 Task: Log work in the project VitalTech for the issue 'Upgrade the accessibility of a mobile application to comply with international accessibility standards' spent time as '5w 5d 16h 23m' and remaining time as '3w 3d 7h 10m' and clone the issue. Now add the issue to the epic 'Virtual Desktop Infrastructure (VDI) Implementation'.
Action: Mouse moved to (269, 66)
Screenshot: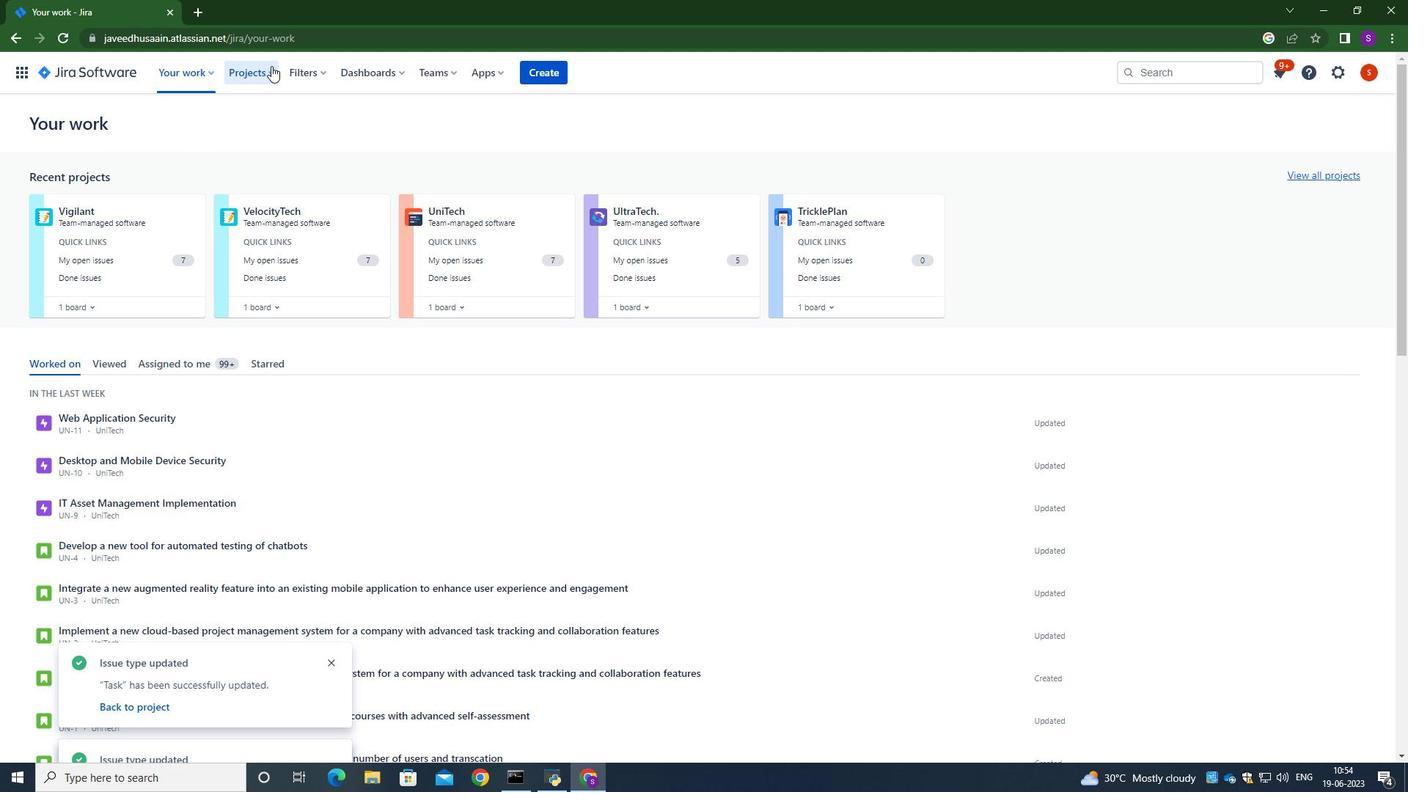 
Action: Mouse pressed left at (269, 66)
Screenshot: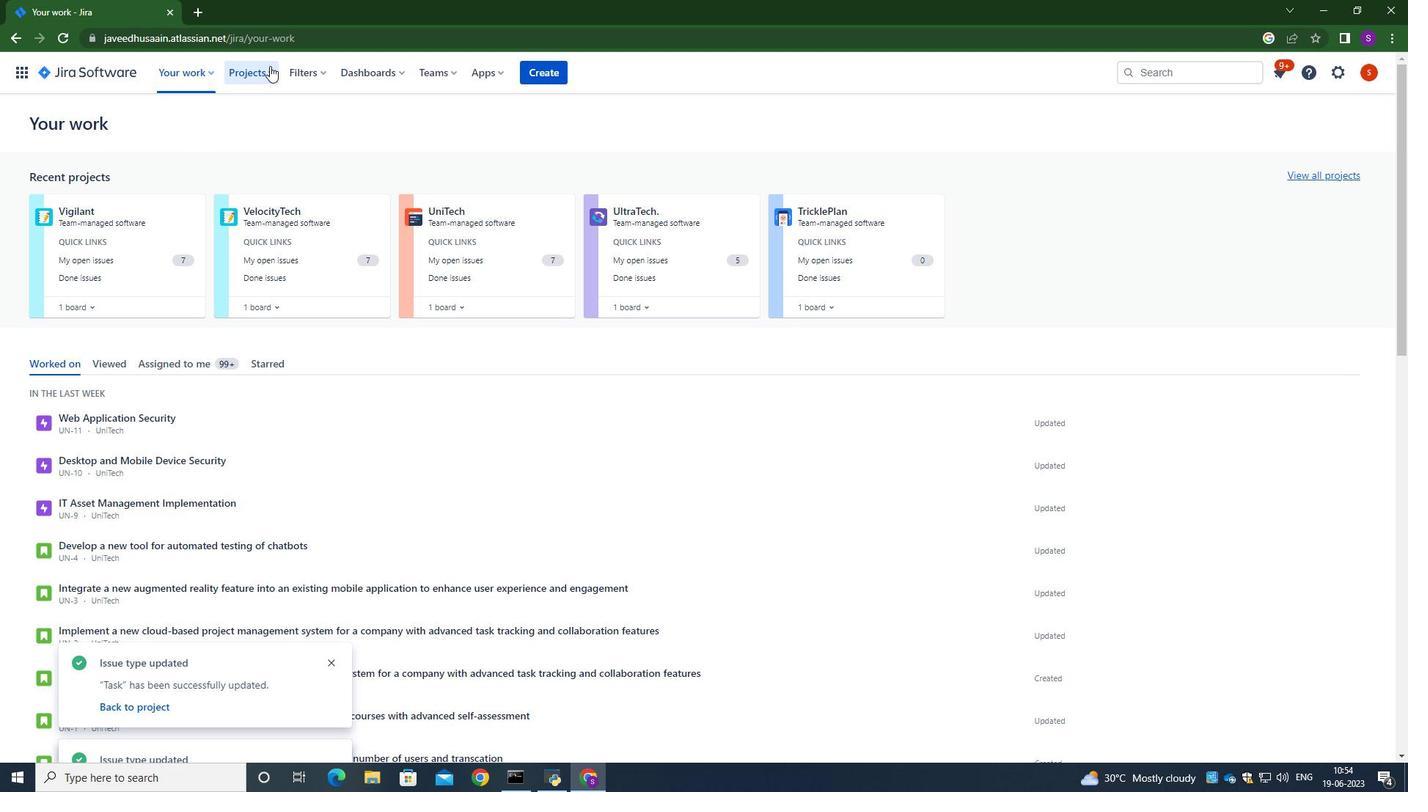 
Action: Mouse moved to (282, 134)
Screenshot: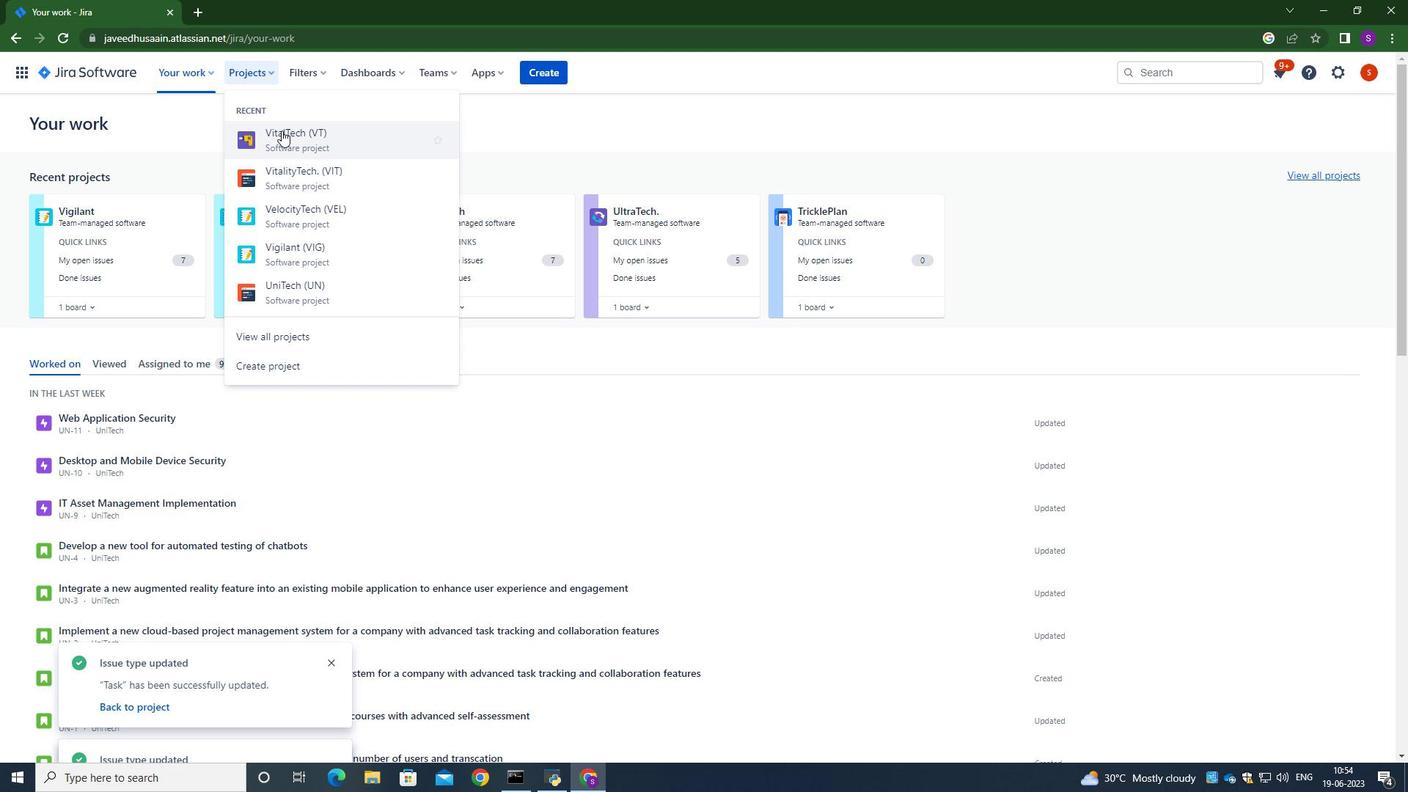 
Action: Mouse pressed left at (282, 134)
Screenshot: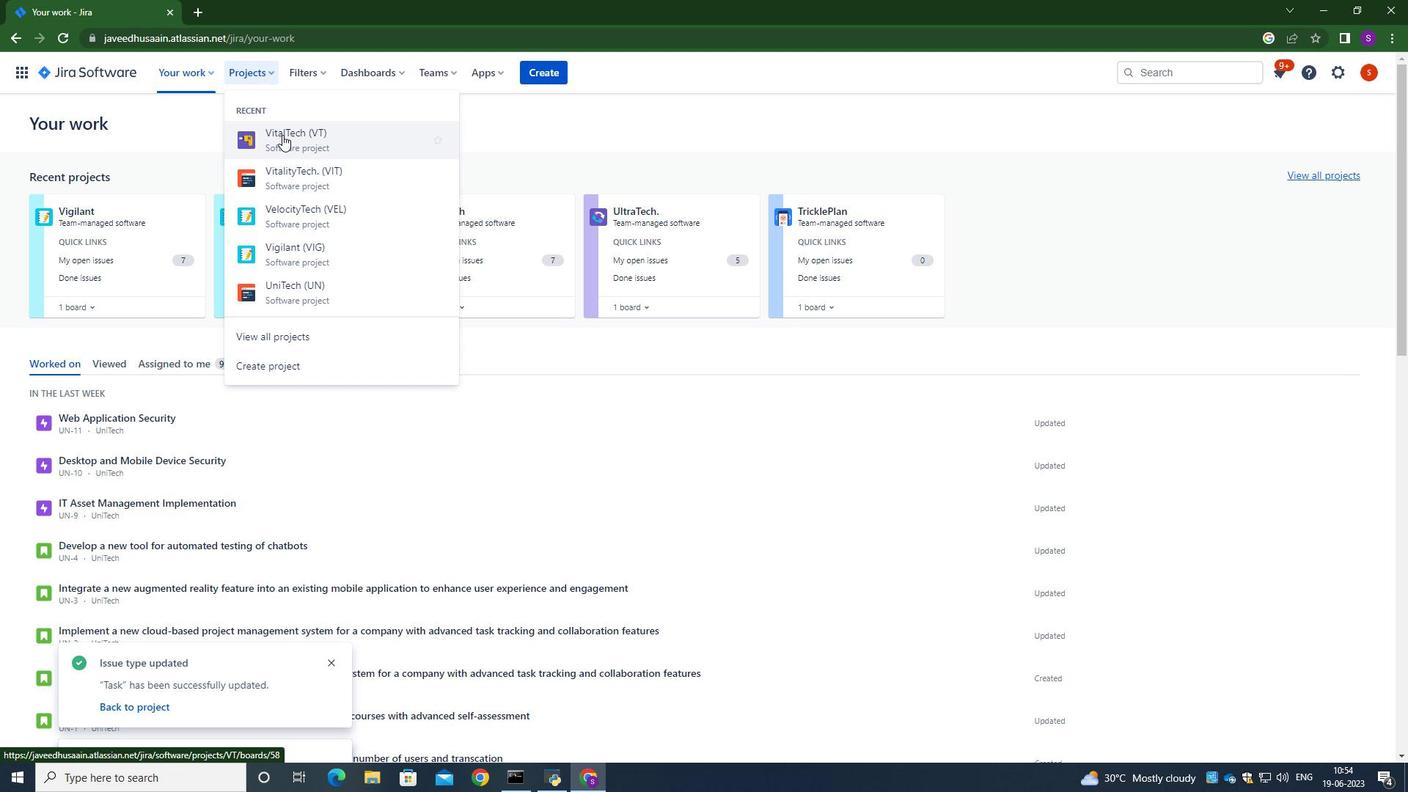 
Action: Mouse moved to (69, 218)
Screenshot: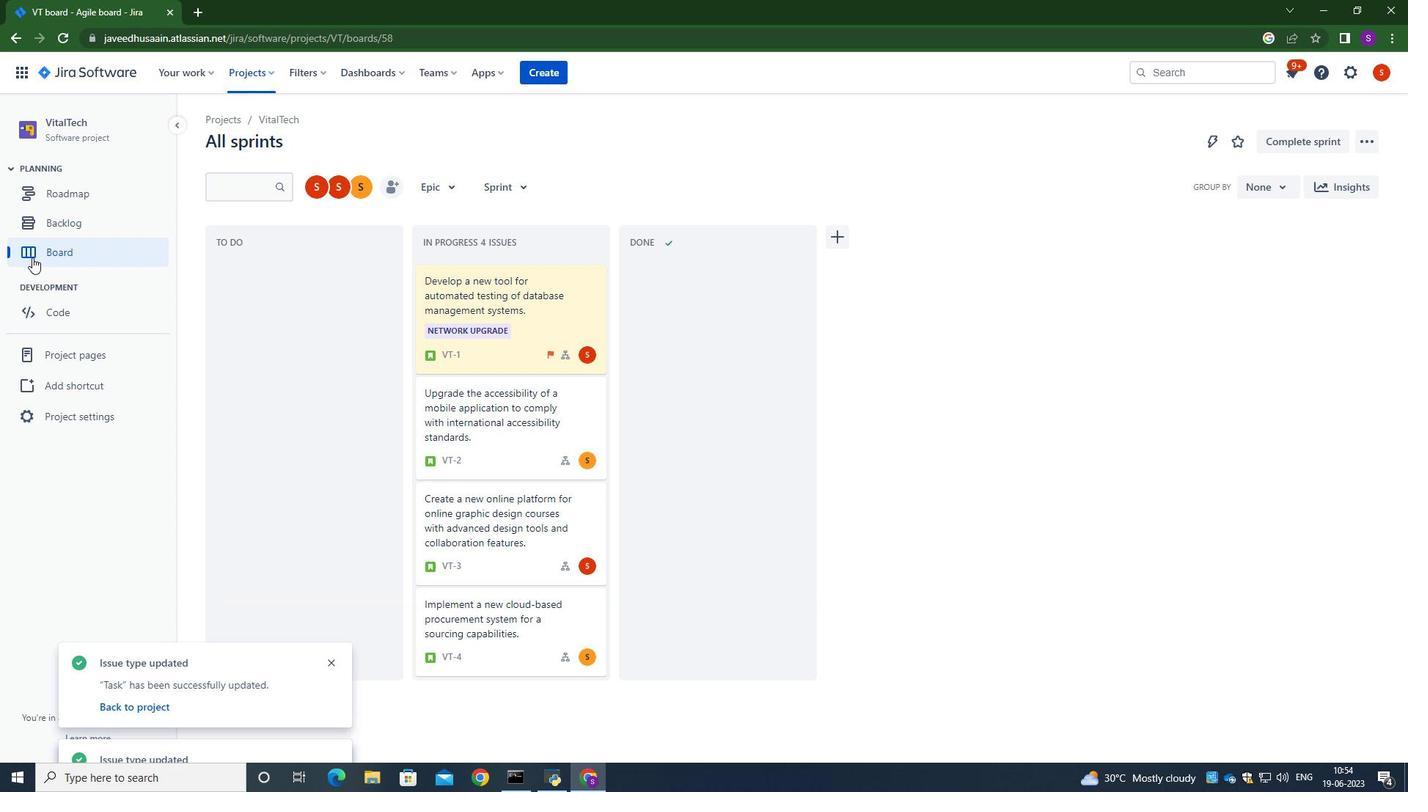
Action: Mouse pressed left at (69, 218)
Screenshot: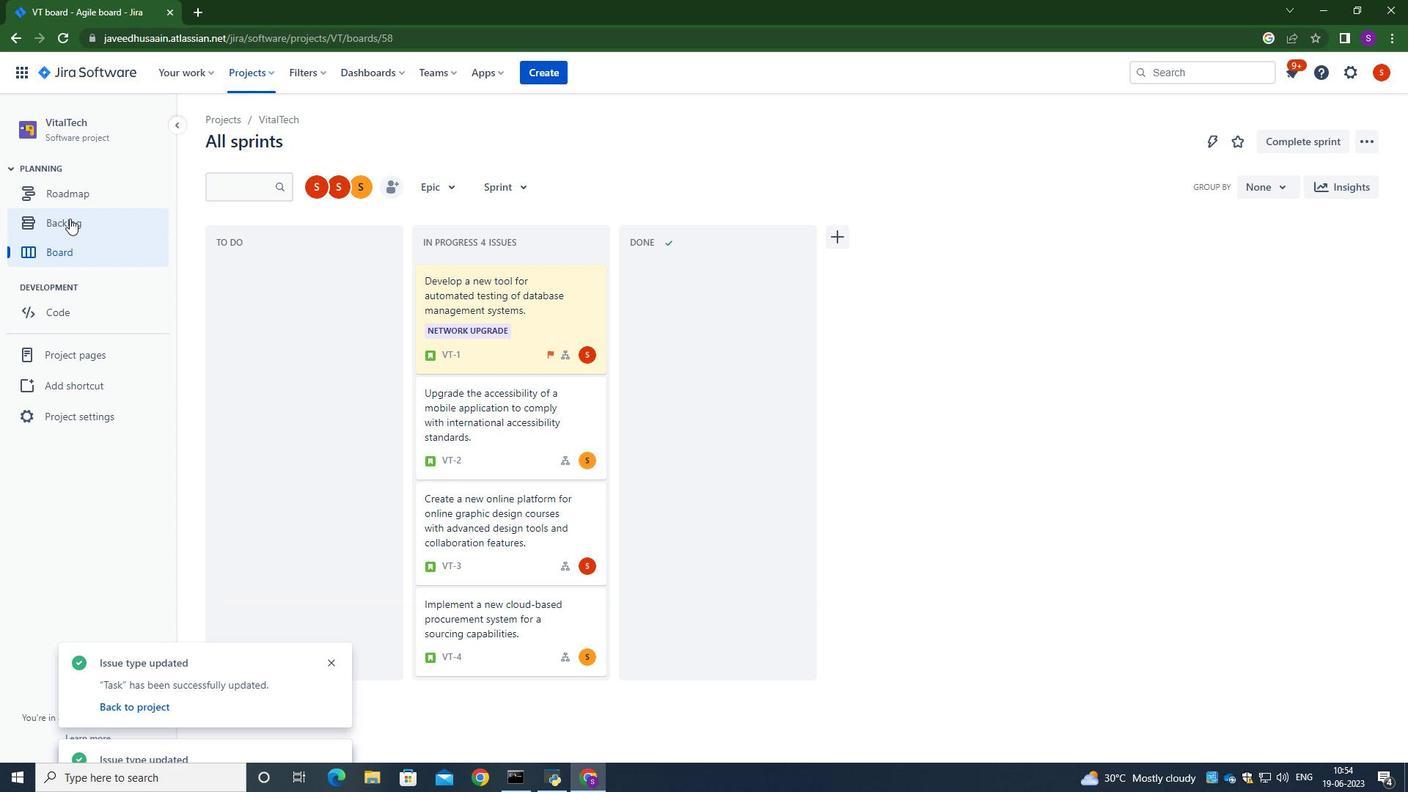
Action: Mouse moved to (636, 303)
Screenshot: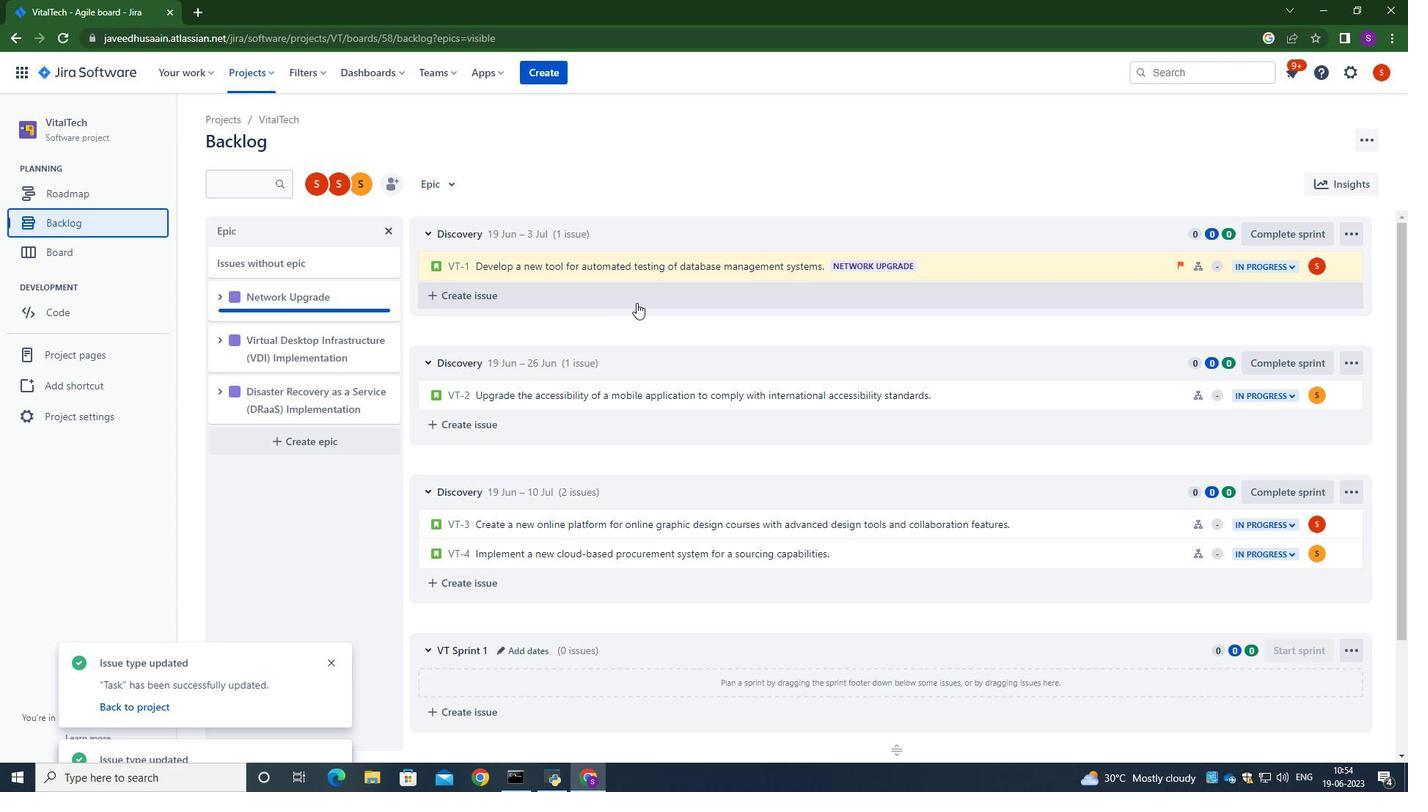 
Action: Mouse scrolled (636, 302) with delta (0, 0)
Screenshot: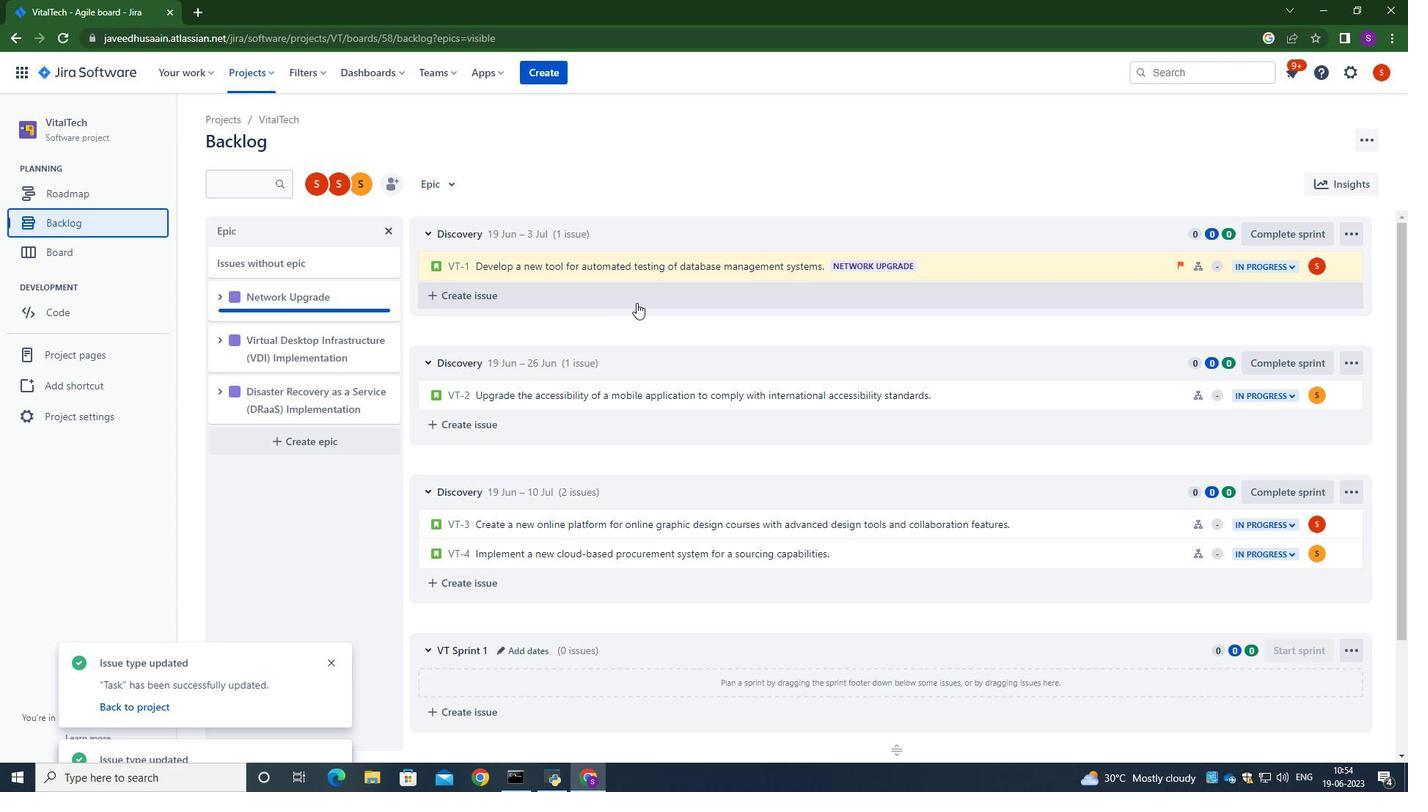 
Action: Mouse moved to (547, 320)
Screenshot: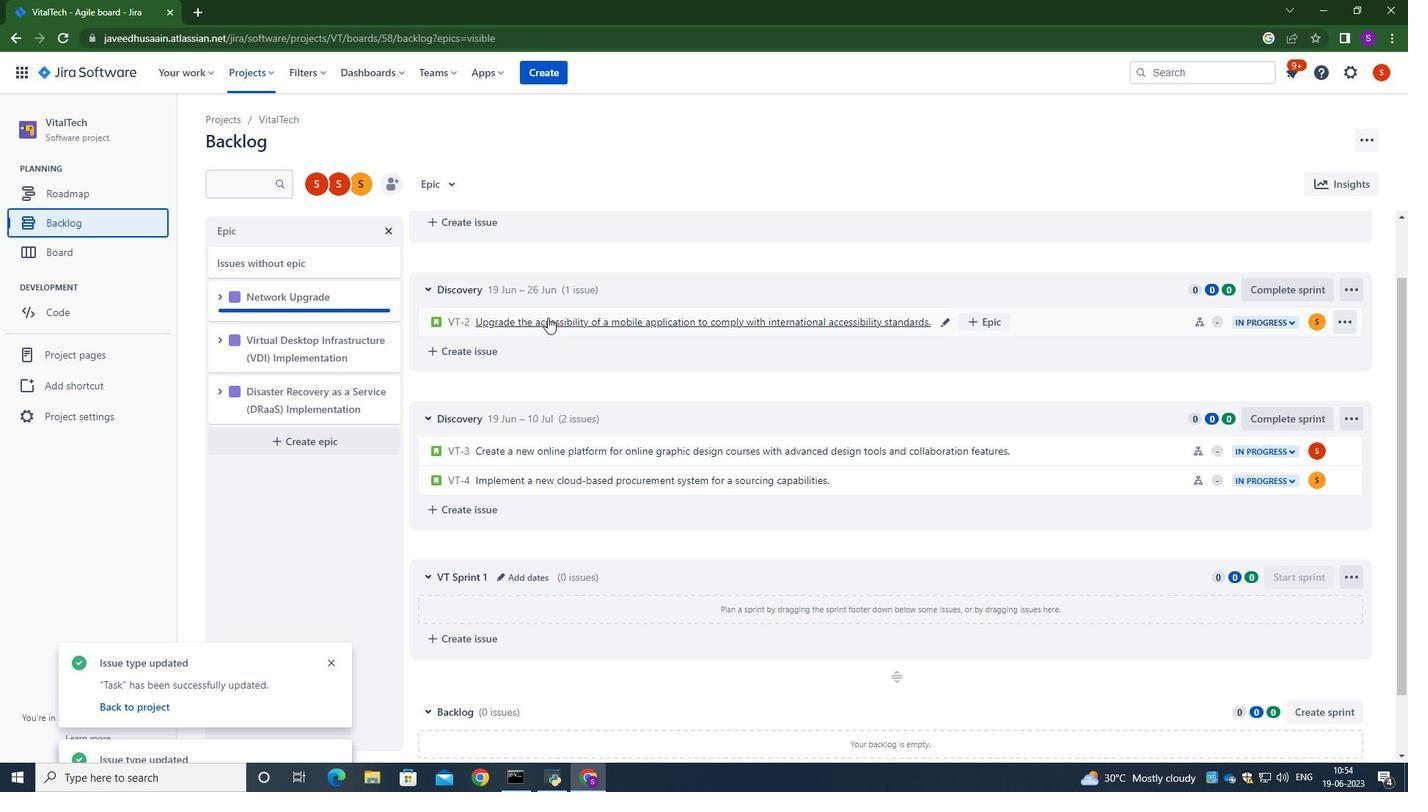
Action: Mouse pressed left at (547, 320)
Screenshot: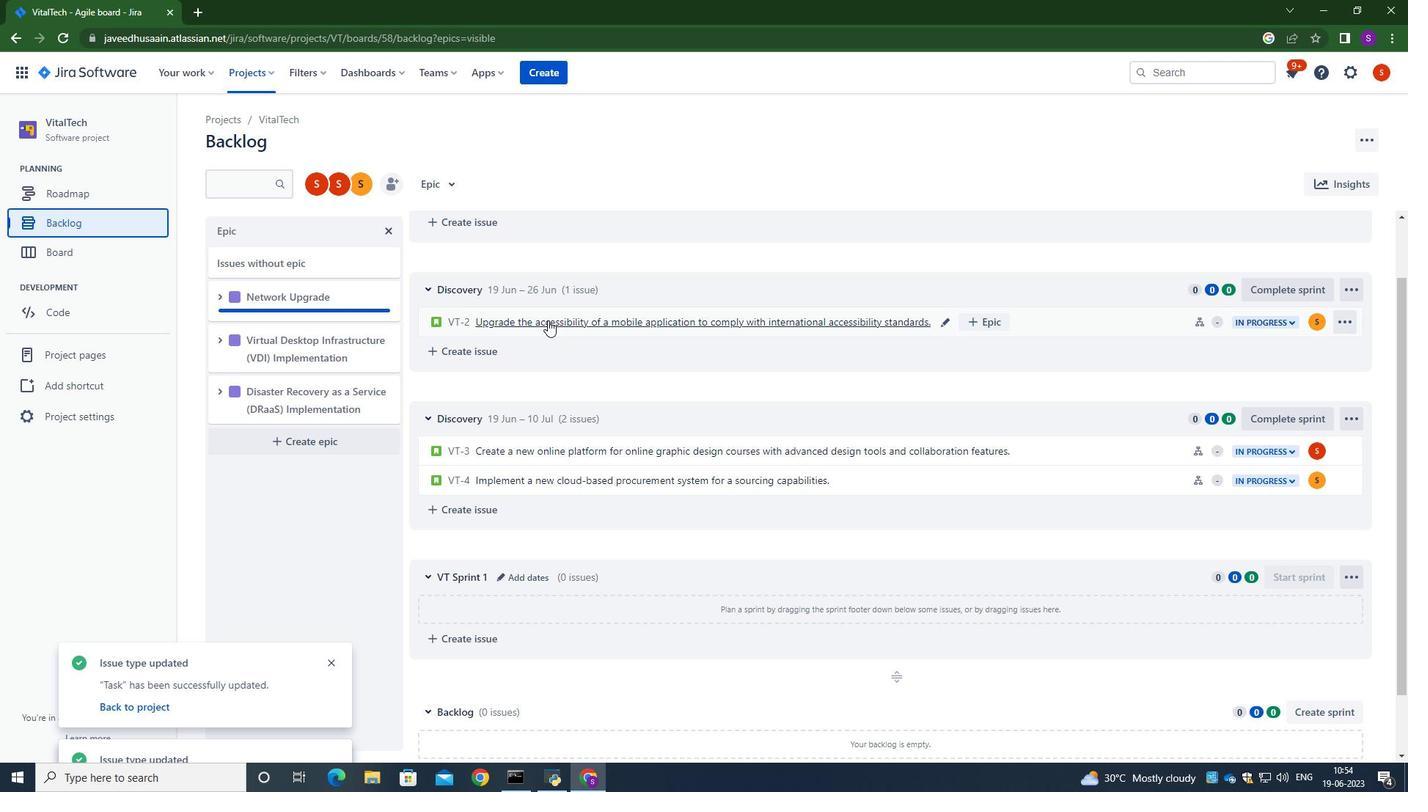 
Action: Mouse moved to (1346, 233)
Screenshot: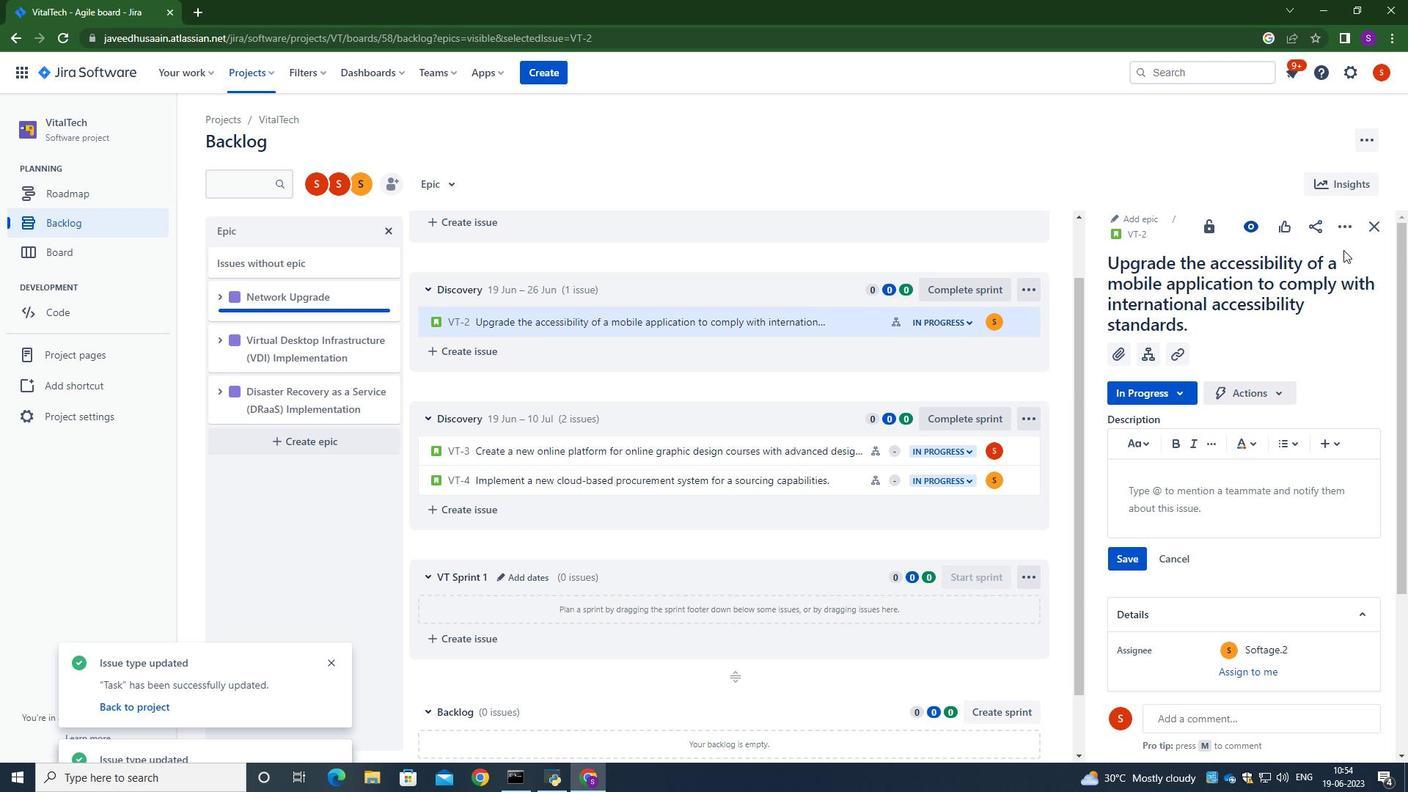 
Action: Mouse pressed left at (1346, 233)
Screenshot: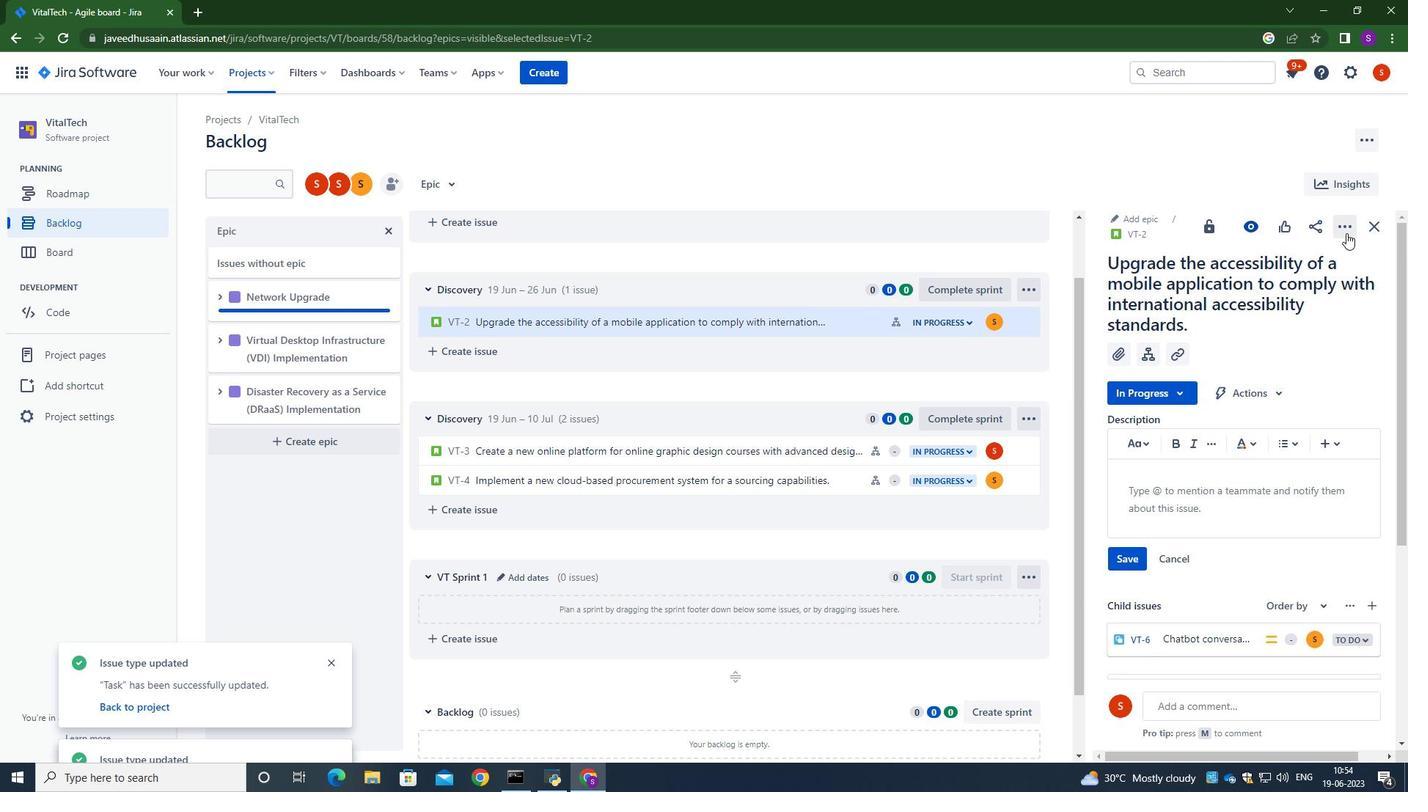 
Action: Mouse moved to (1268, 264)
Screenshot: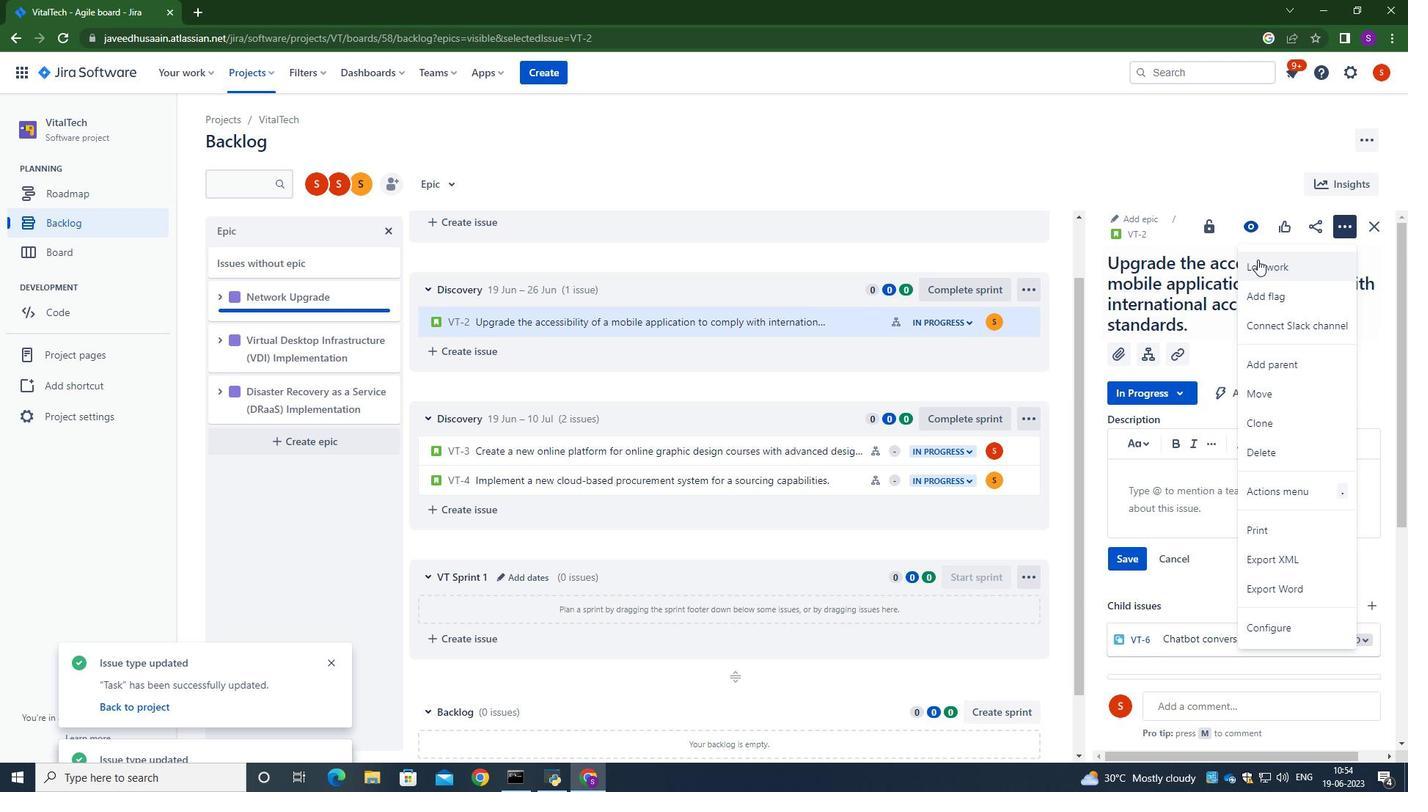 
Action: Mouse pressed left at (1268, 264)
Screenshot: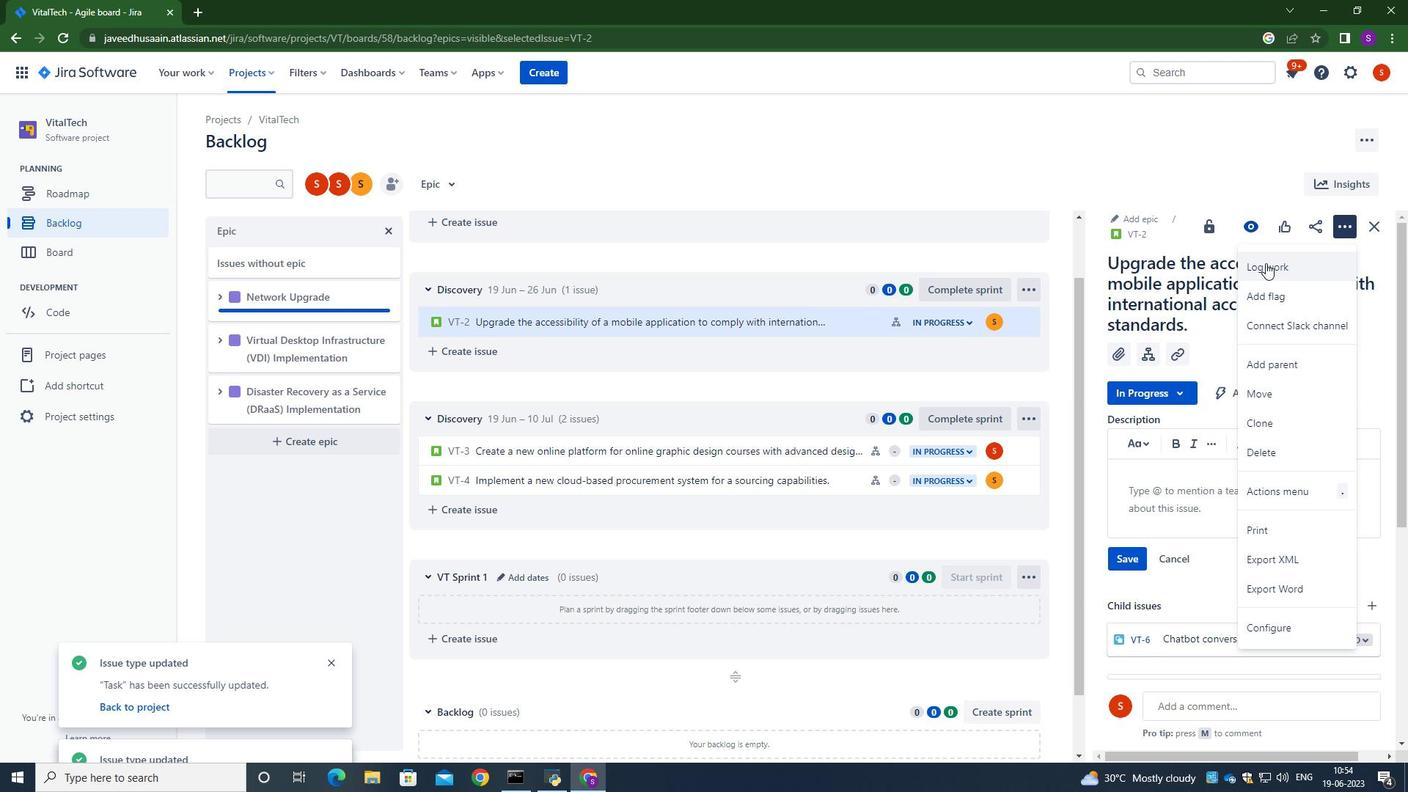 
Action: Mouse moved to (654, 218)
Screenshot: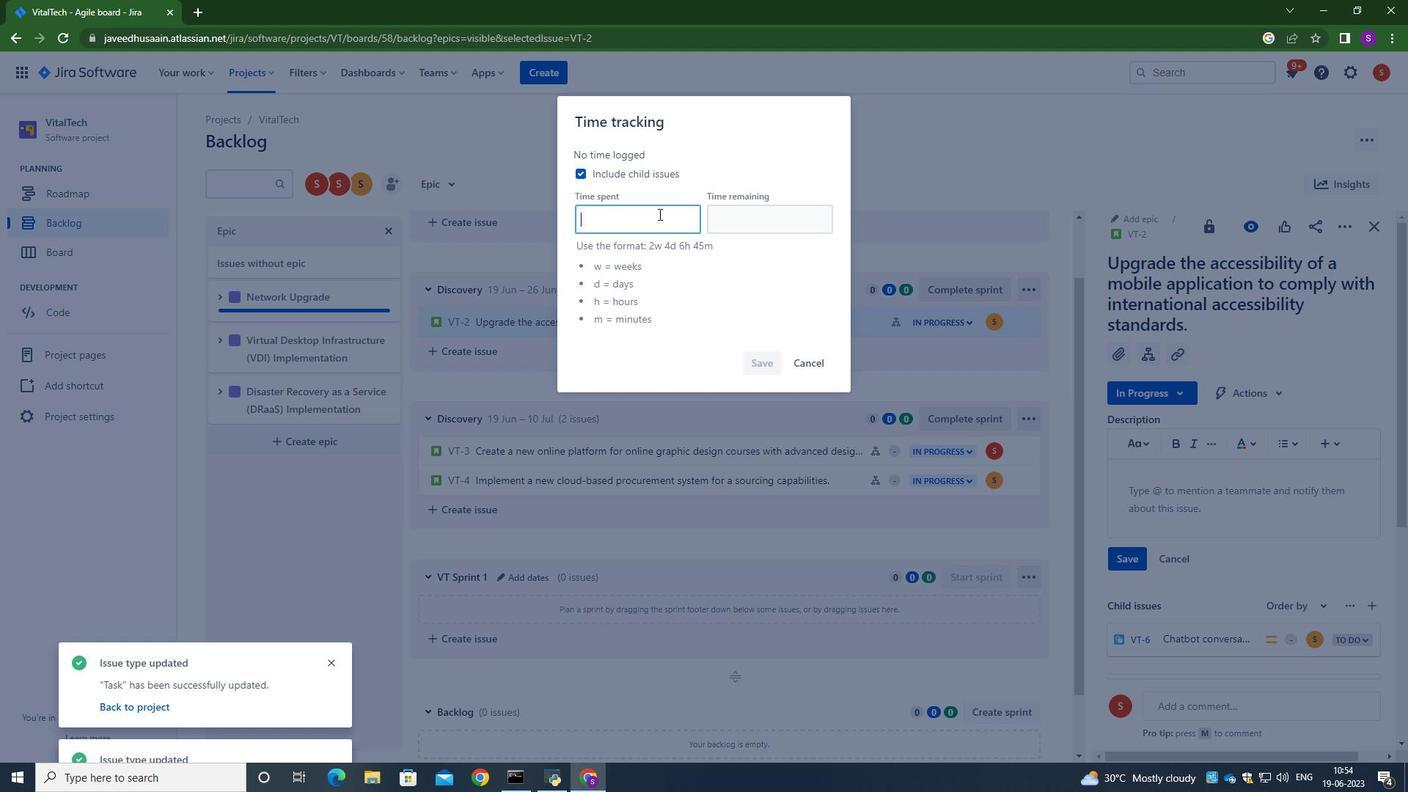 
Action: Mouse pressed left at (654, 218)
Screenshot: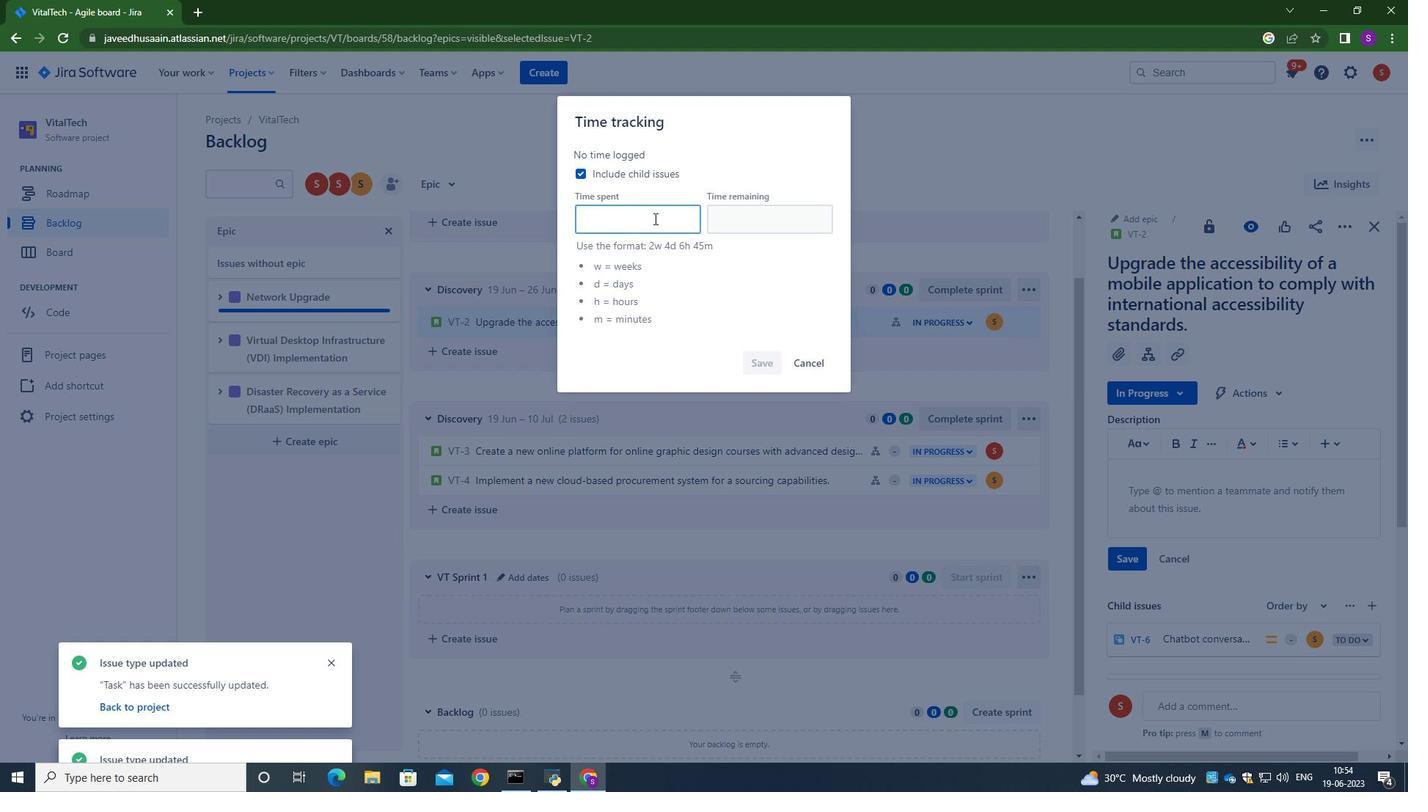
Action: Key pressed 5w<Key.space>5d<Key.space>16h<Key.space>23m<Key.tab>3w<Key.space>3d<Key.space>7h<Key.space>10m
Screenshot: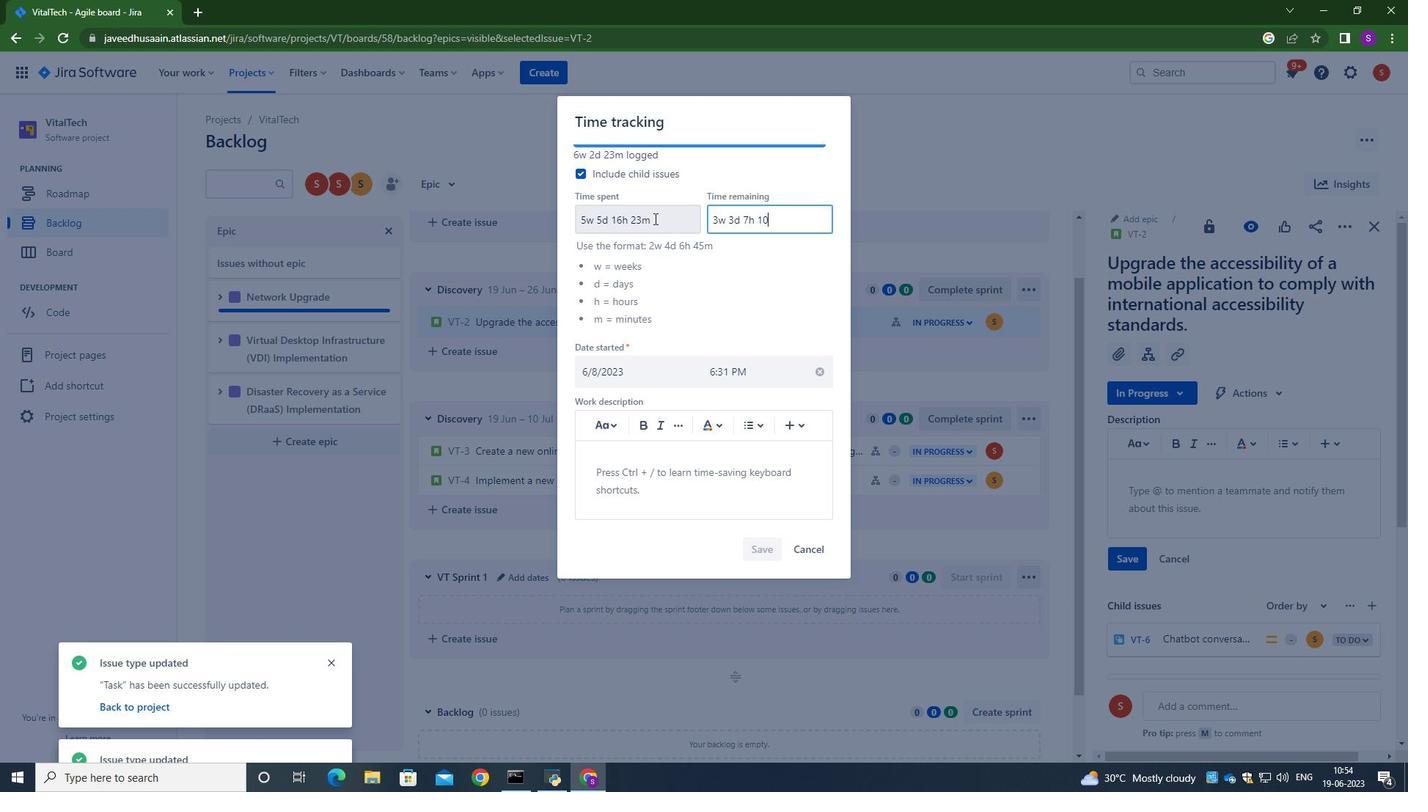 
Action: Mouse moved to (762, 552)
Screenshot: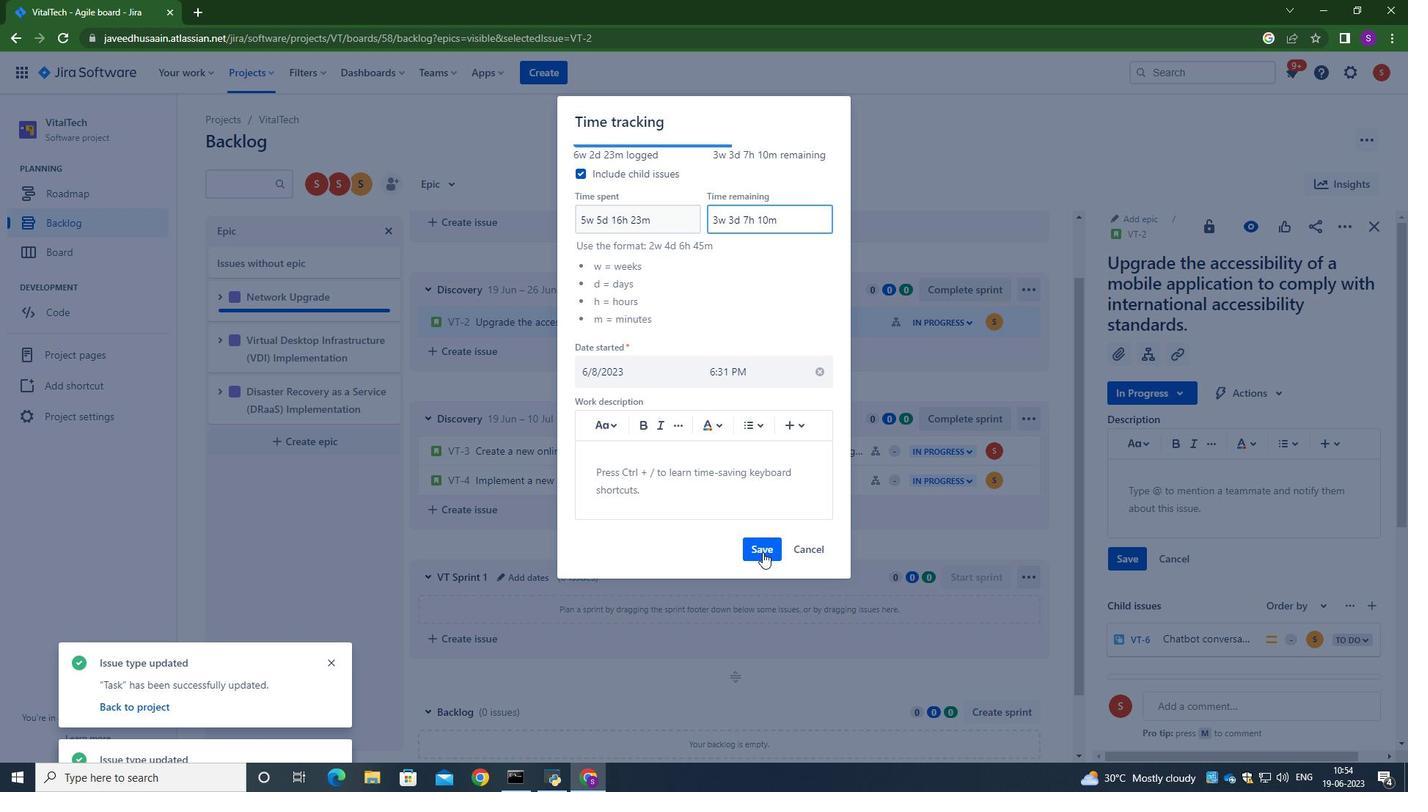 
Action: Mouse pressed left at (762, 552)
Screenshot: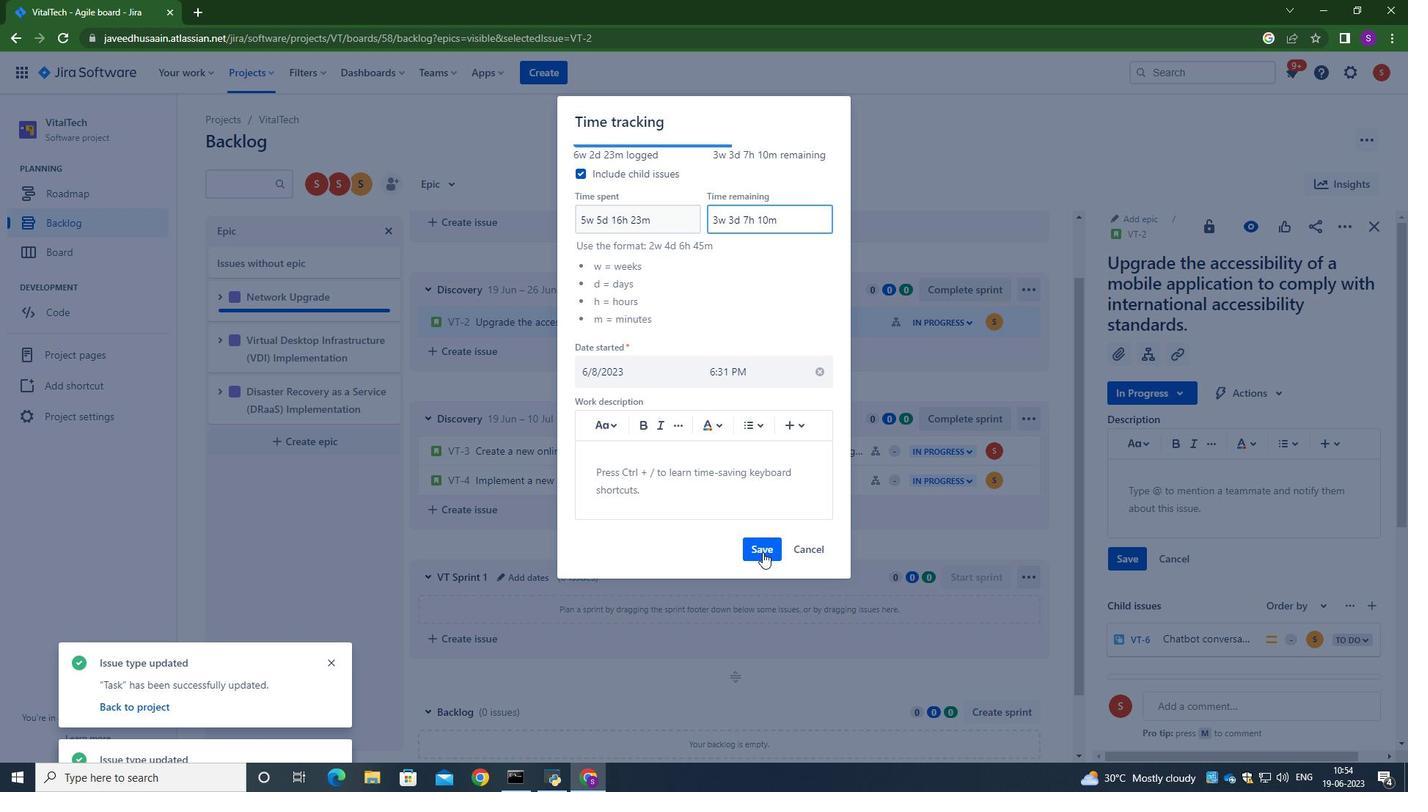 
Action: Mouse moved to (1335, 226)
Screenshot: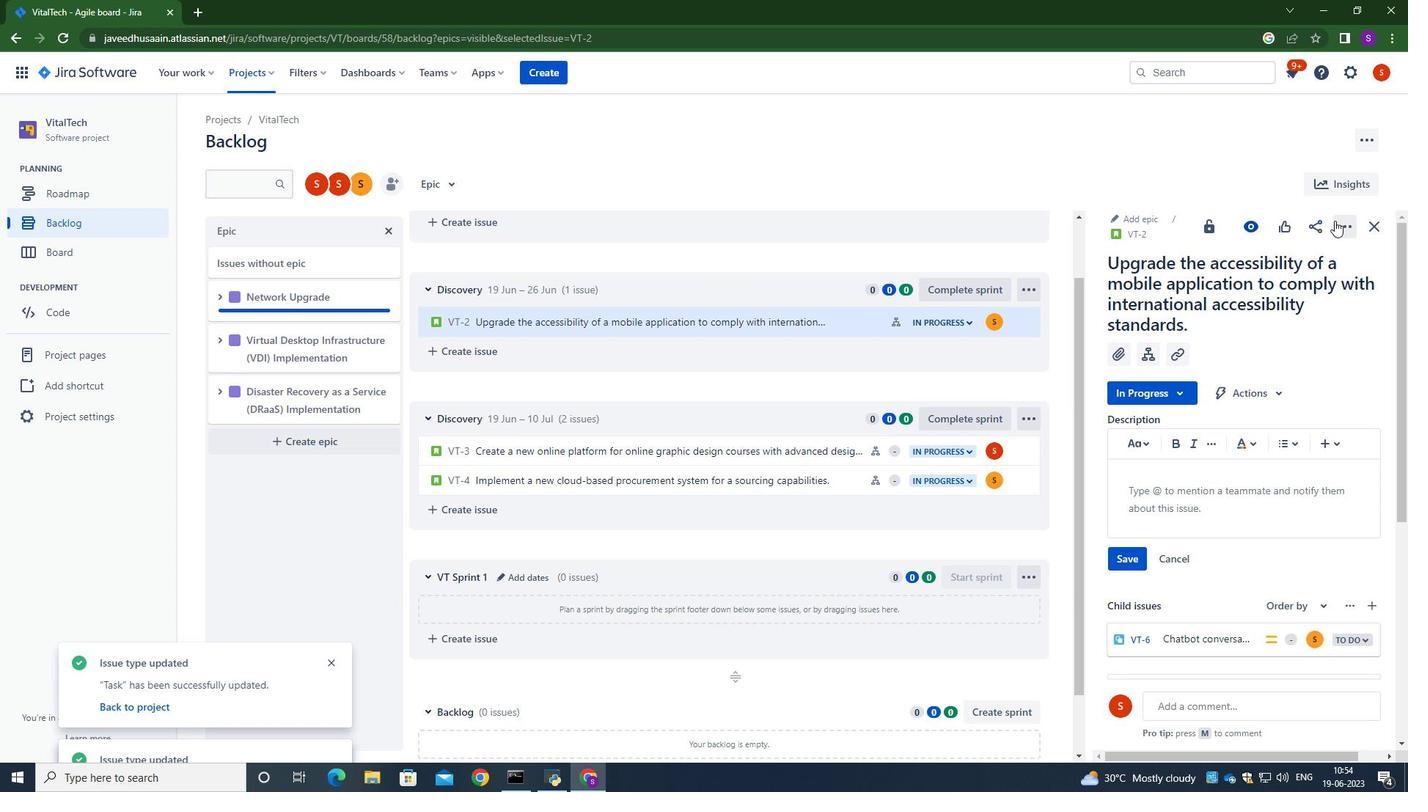 
Action: Mouse pressed left at (1335, 226)
Screenshot: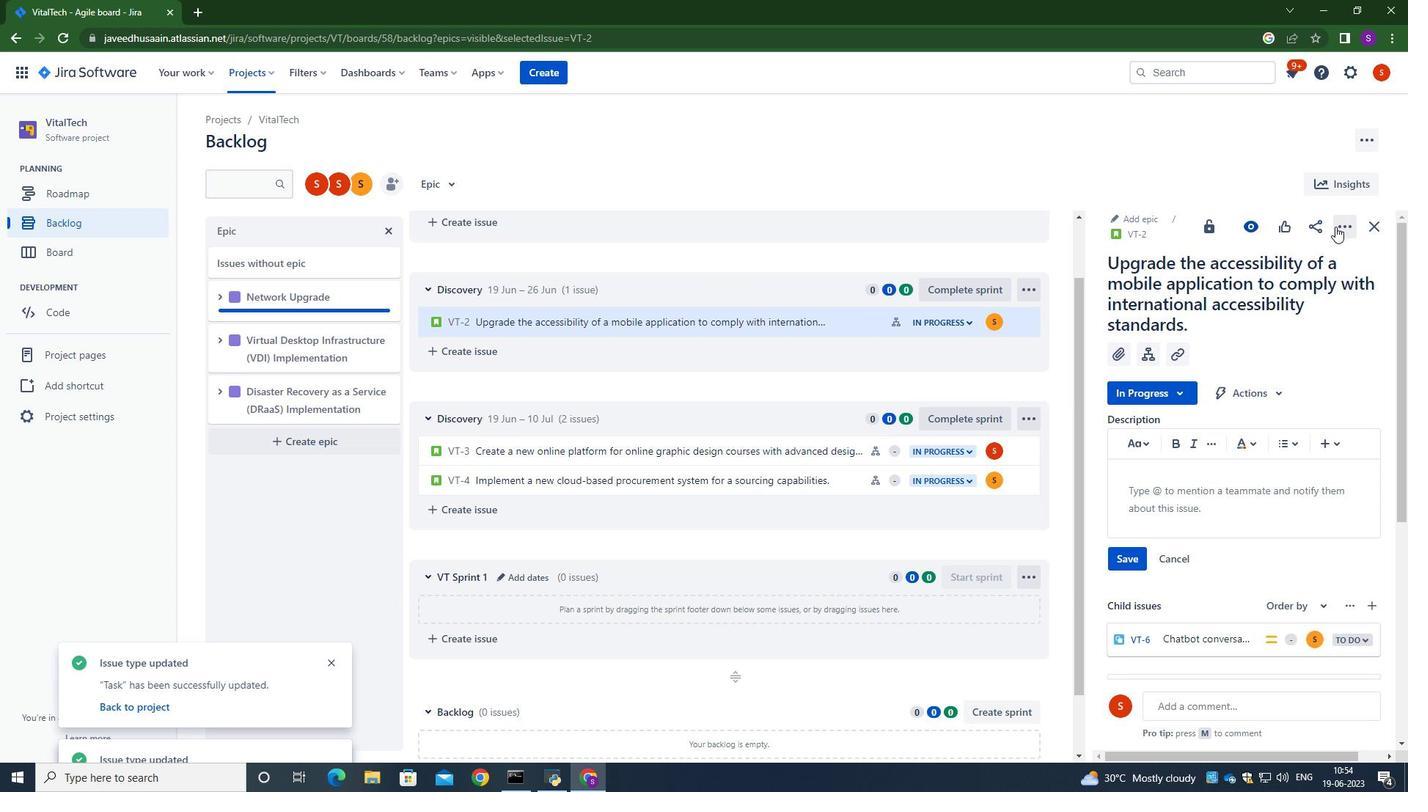 
Action: Mouse moved to (1276, 435)
Screenshot: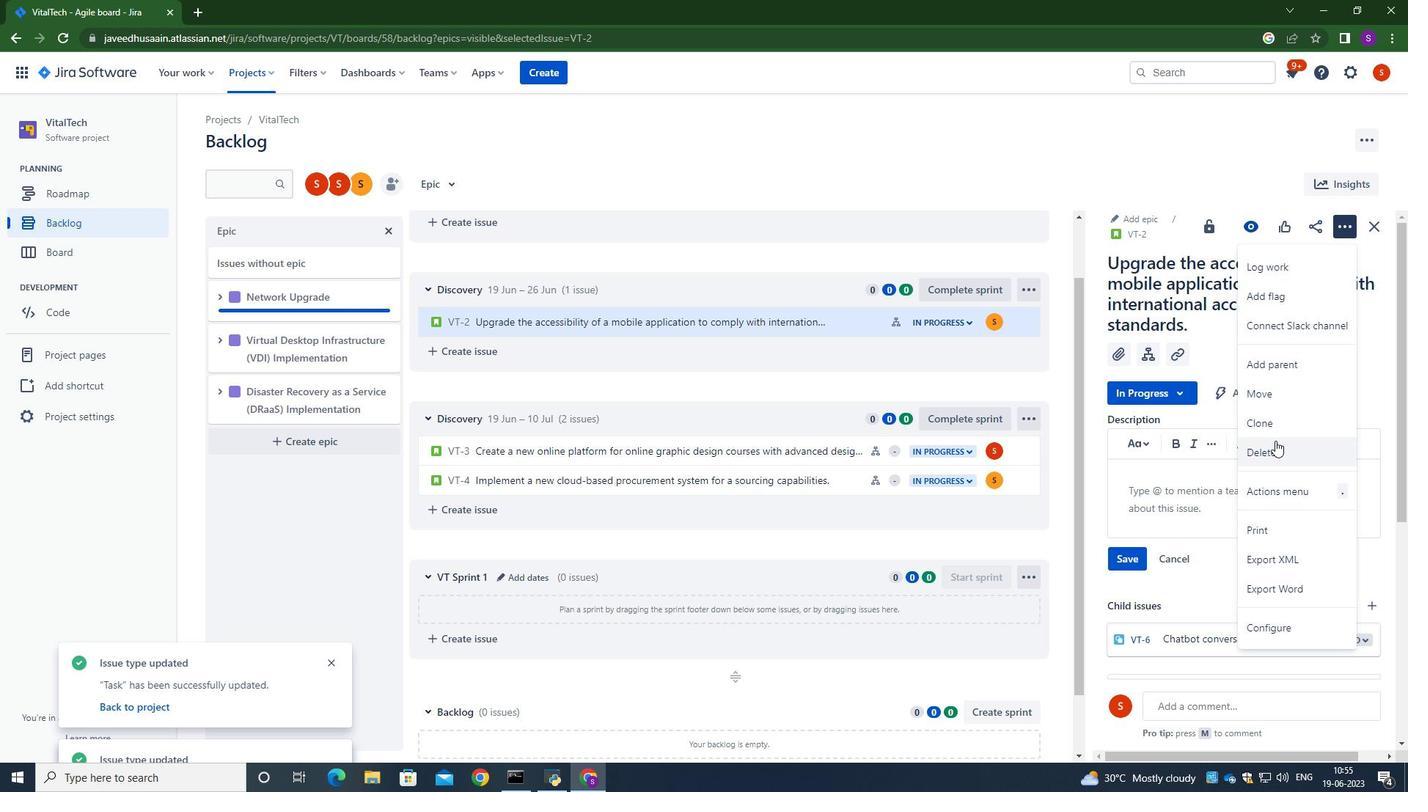 
Action: Mouse pressed left at (1276, 435)
Screenshot: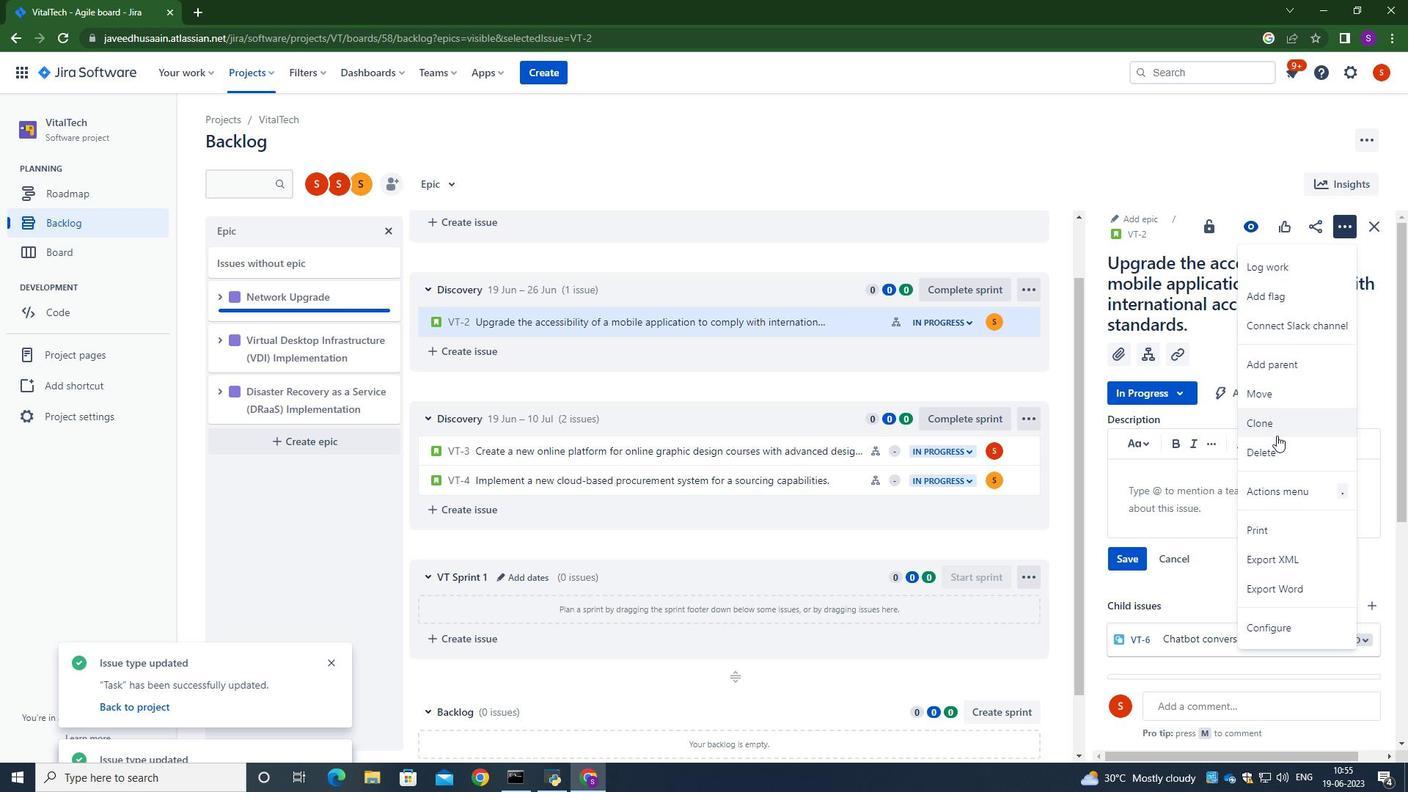 
Action: Mouse moved to (820, 327)
Screenshot: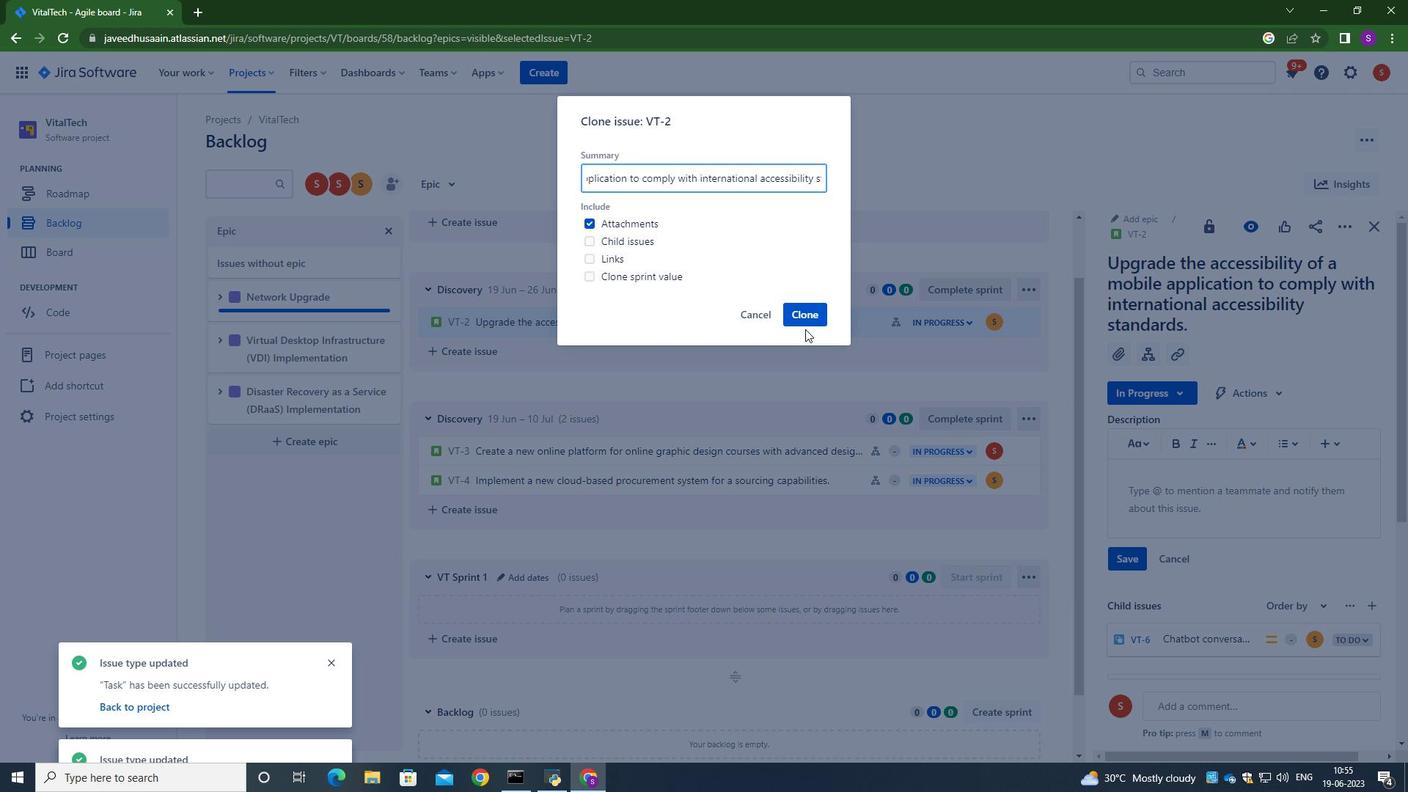 
Action: Mouse pressed left at (820, 327)
Screenshot: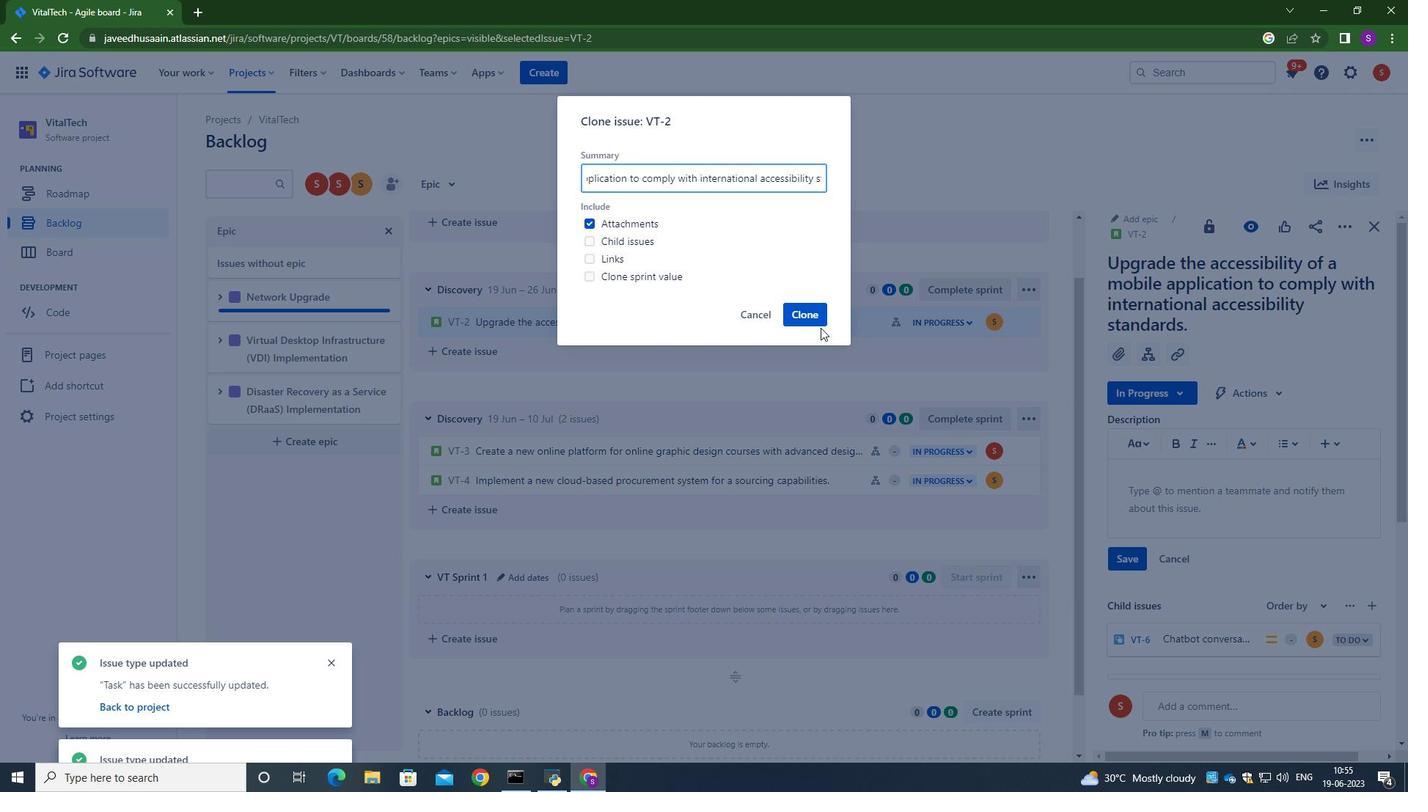 
Action: Mouse moved to (819, 325)
Screenshot: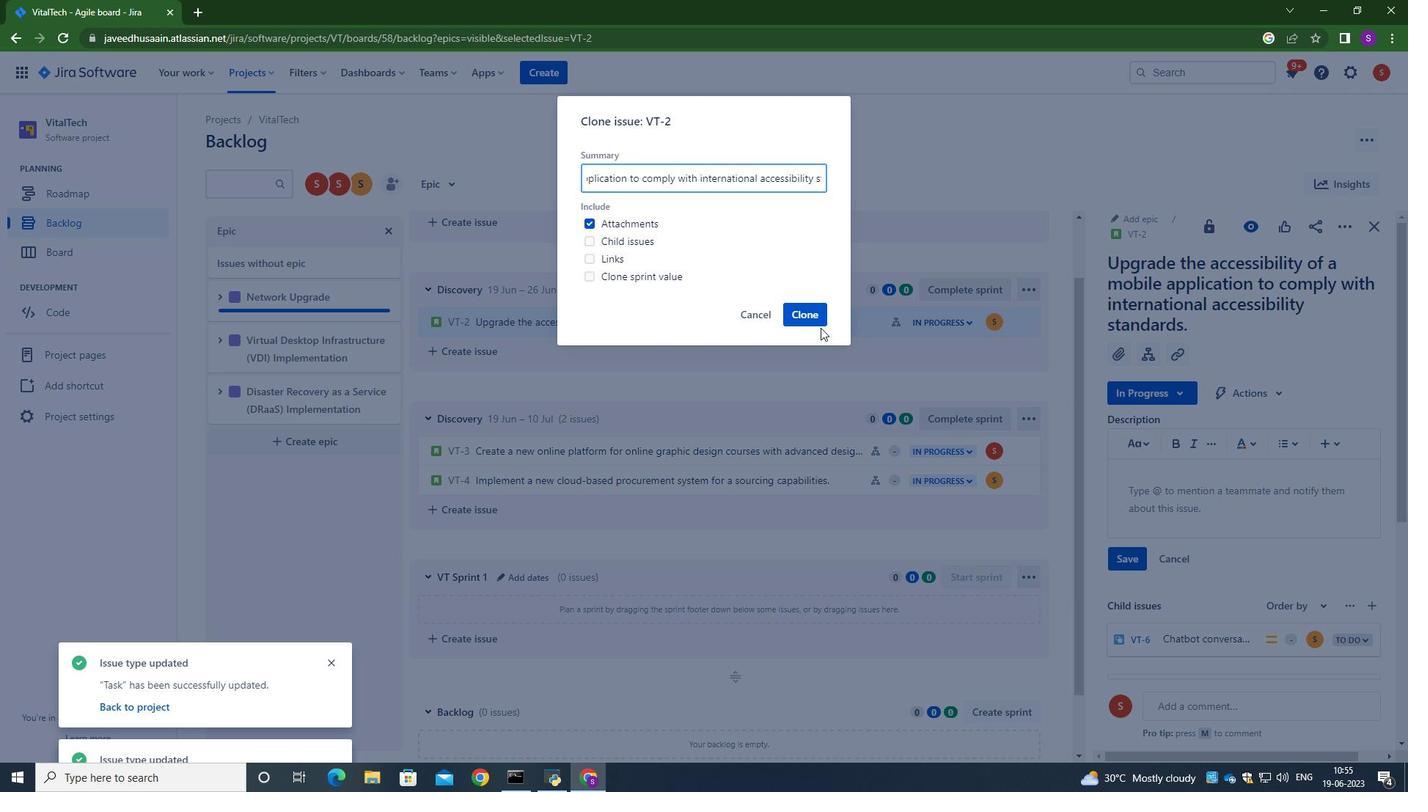 
Action: Mouse pressed left at (819, 325)
Screenshot: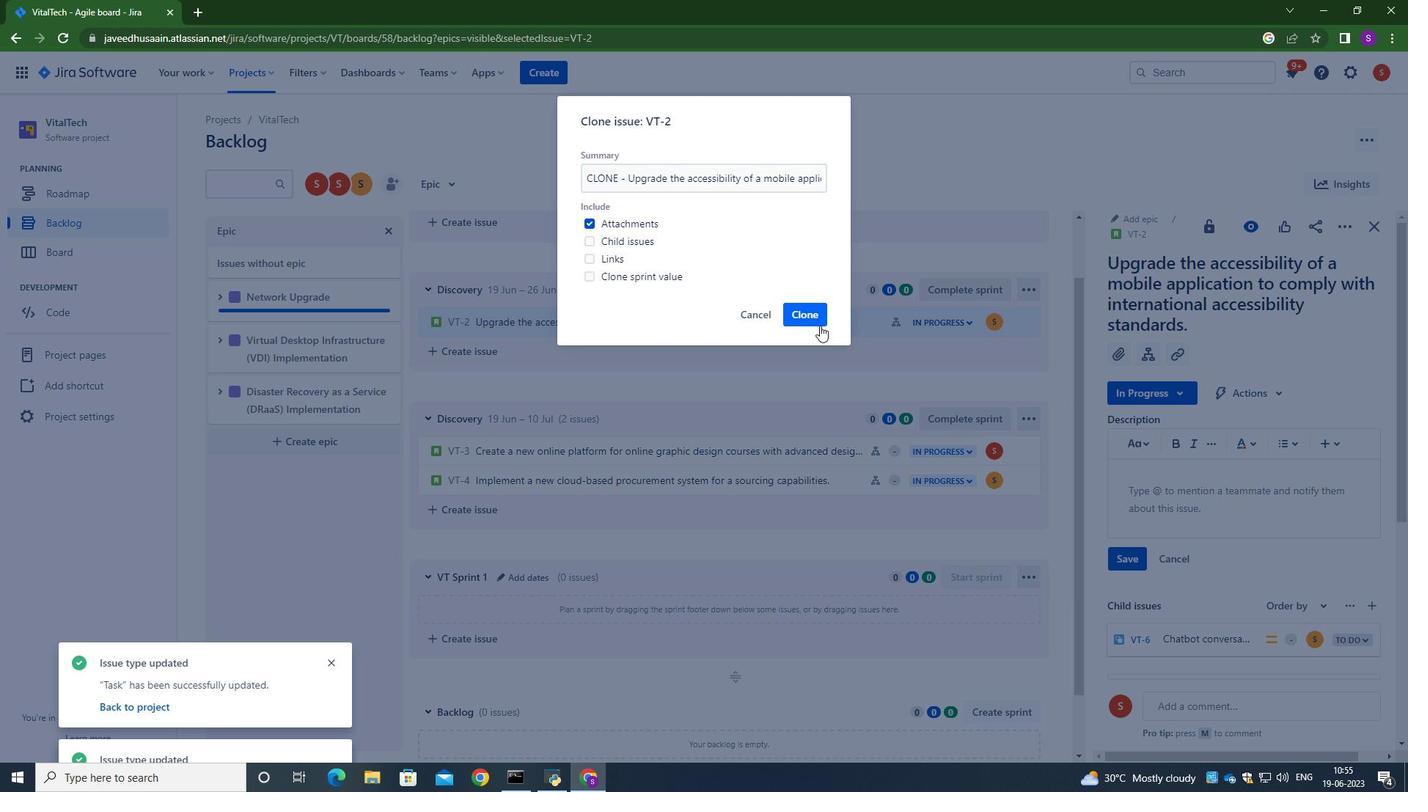
Action: Mouse moved to (835, 320)
Screenshot: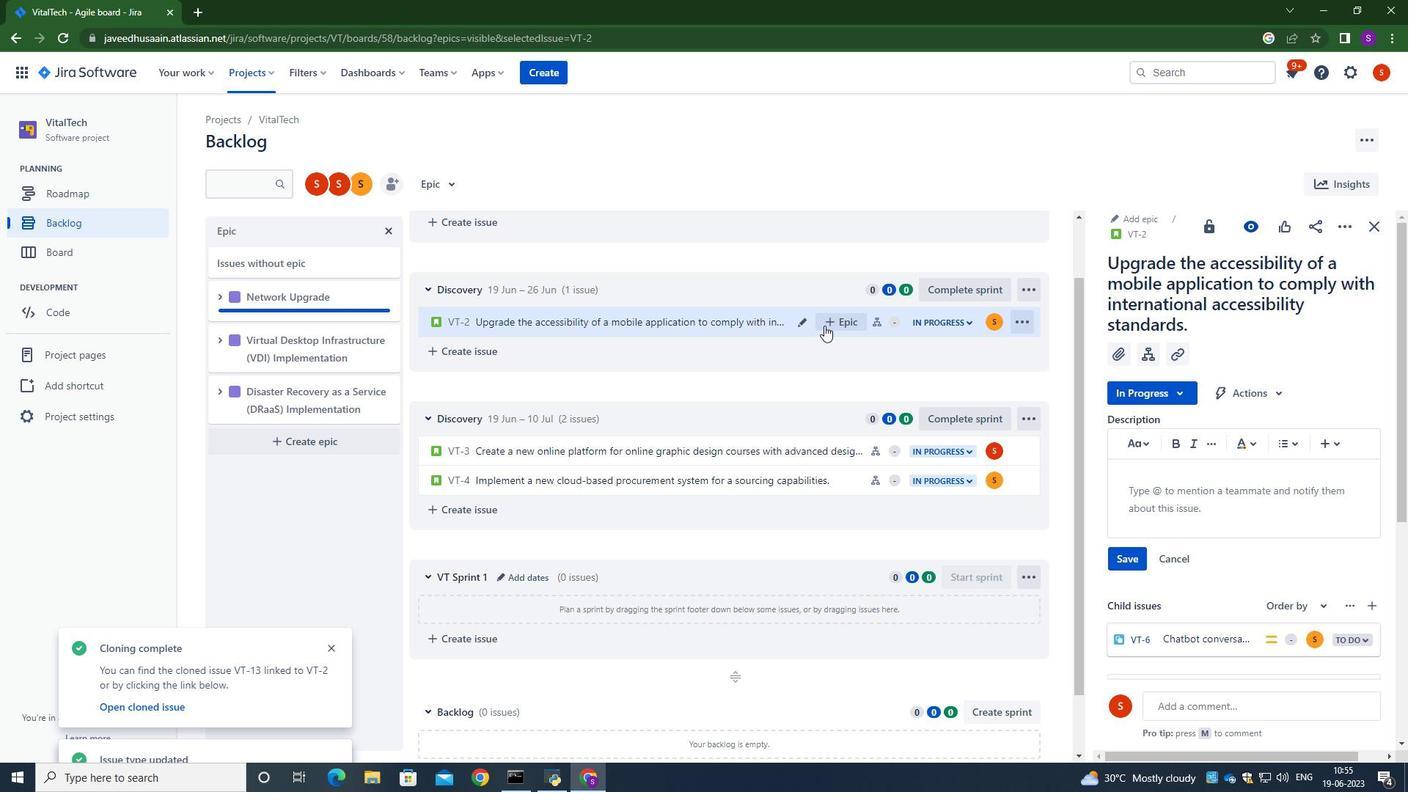 
Action: Mouse pressed left at (835, 320)
Screenshot: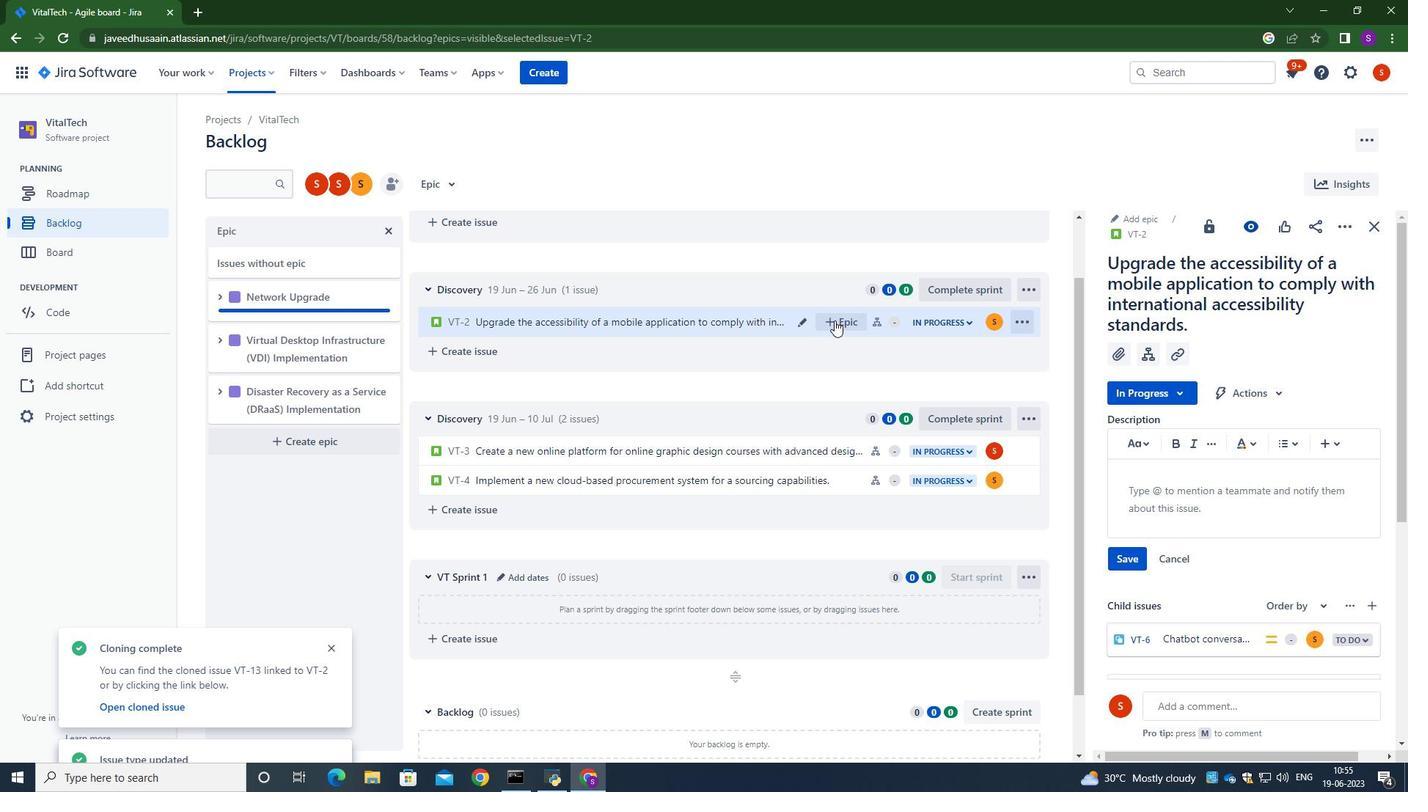 
Action: Mouse moved to (881, 425)
Screenshot: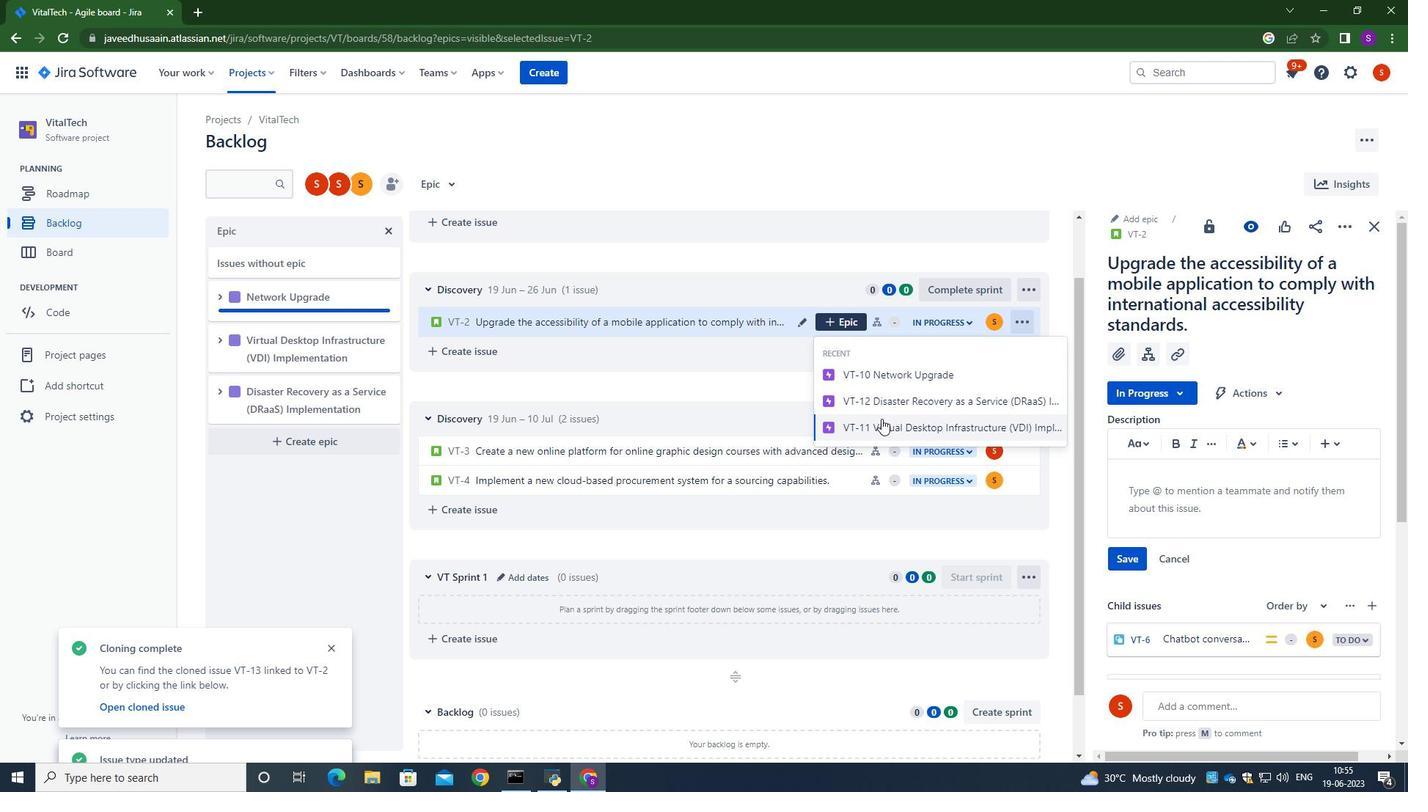 
Action: Mouse pressed left at (881, 425)
Screenshot: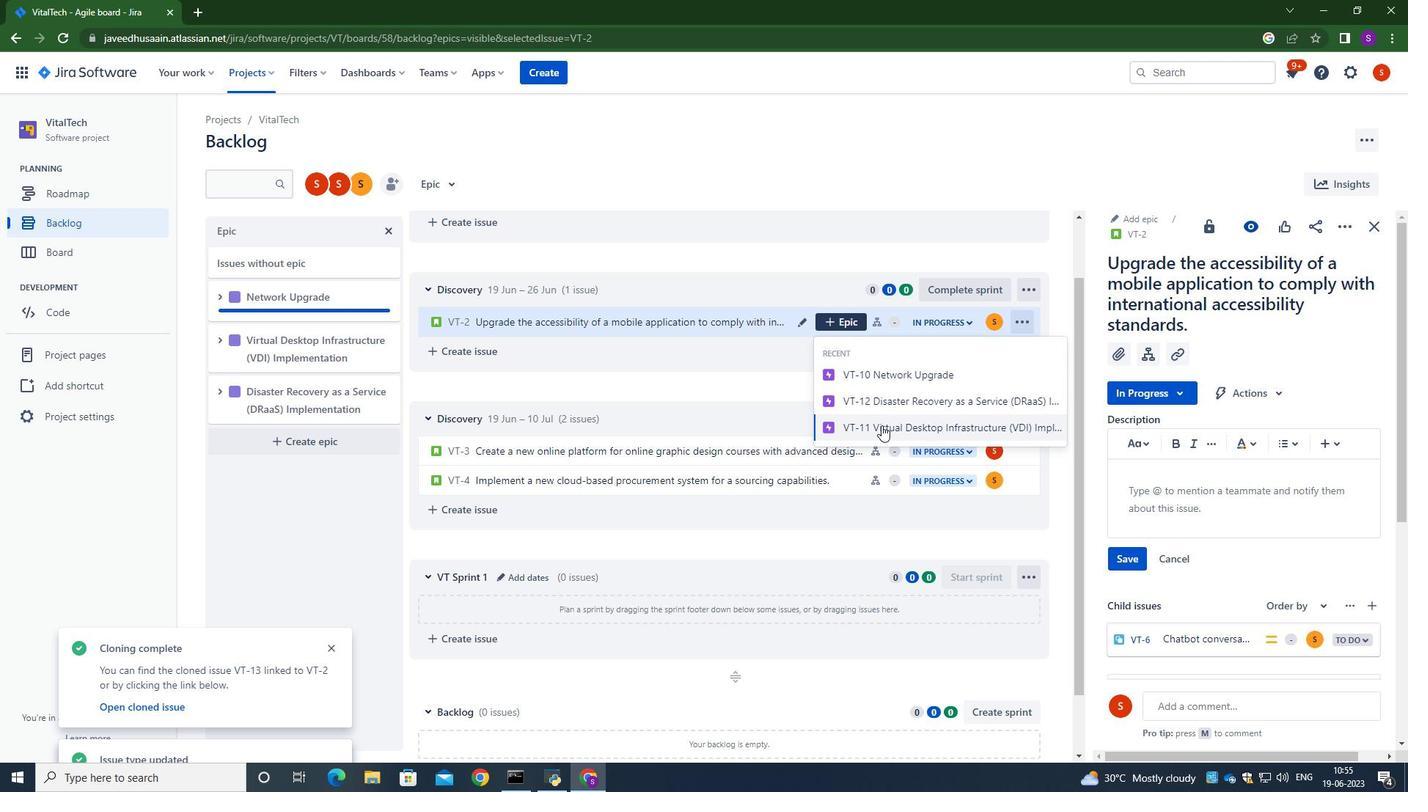 
Action: Mouse moved to (891, 133)
Screenshot: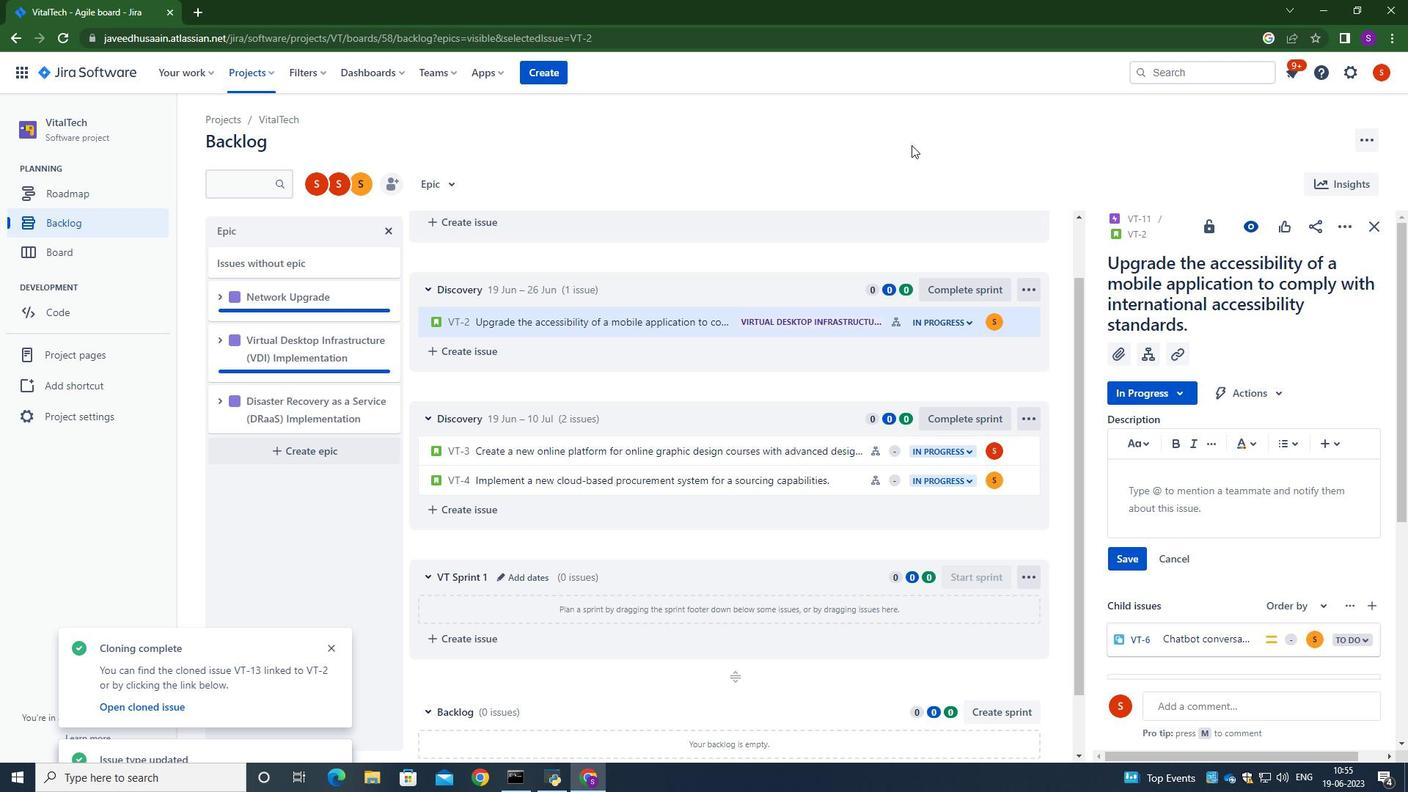 
Action: Mouse pressed left at (891, 133)
Screenshot: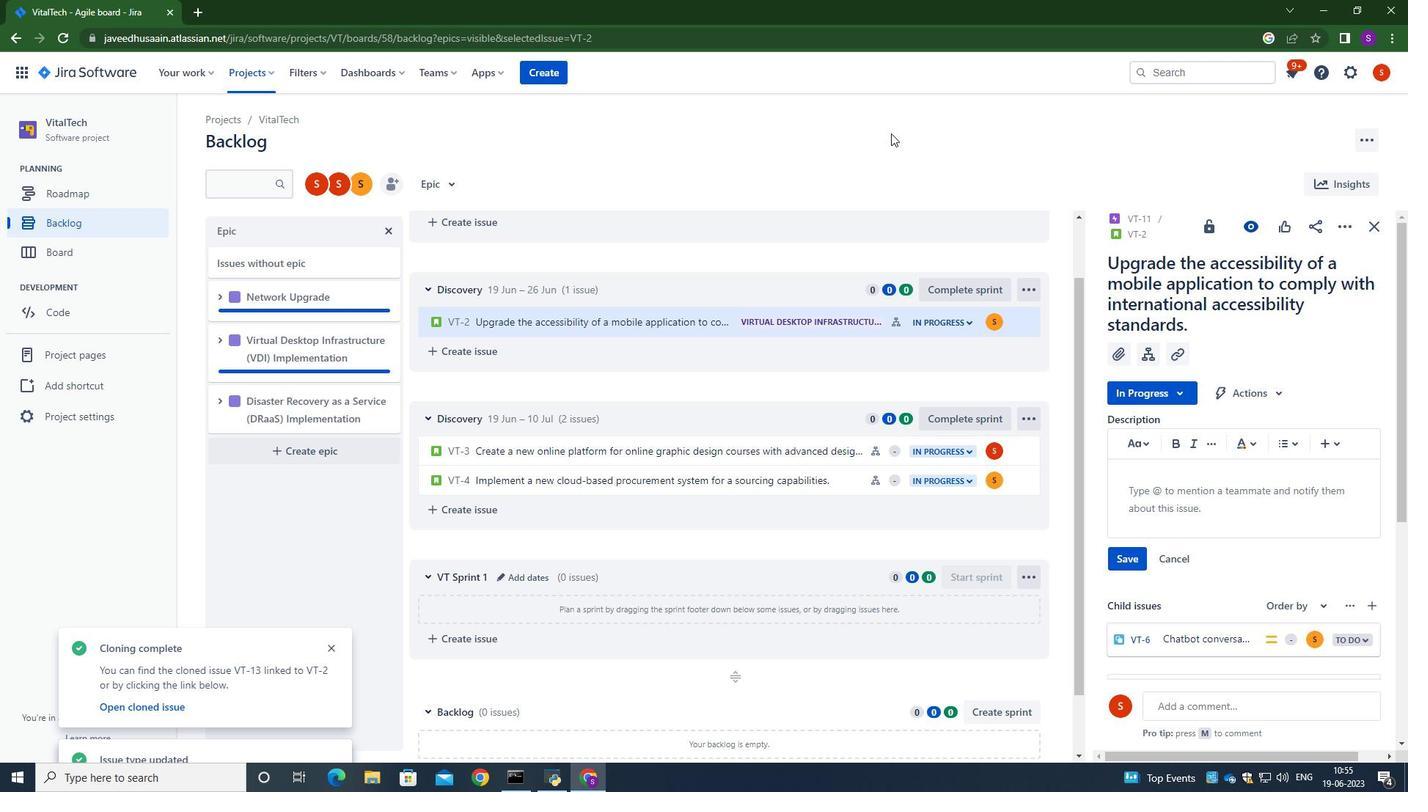 
Action: Mouse moved to (861, 207)
Screenshot: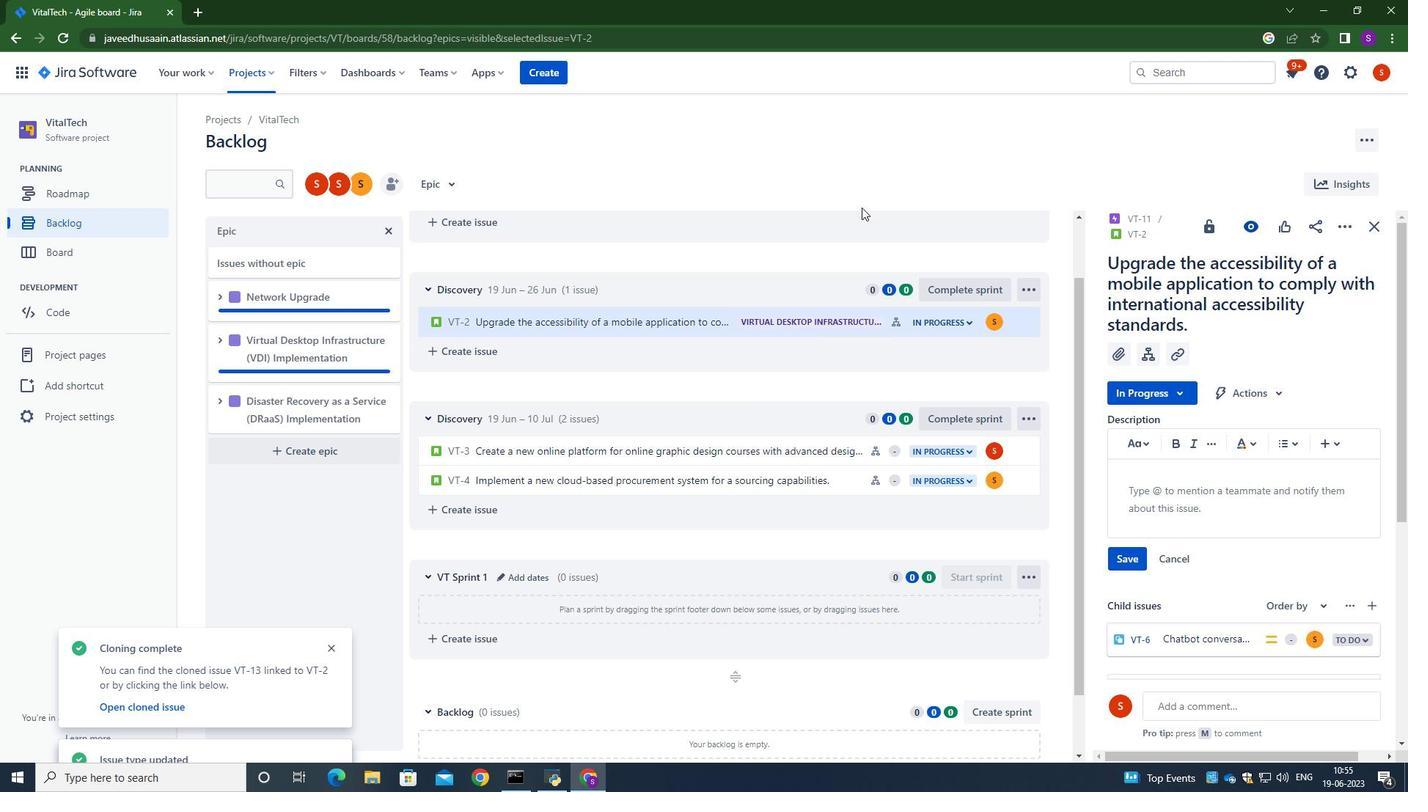 
